 Task: Play online wordle game with 4 letters.
Action: Mouse moved to (677, 580)
Screenshot: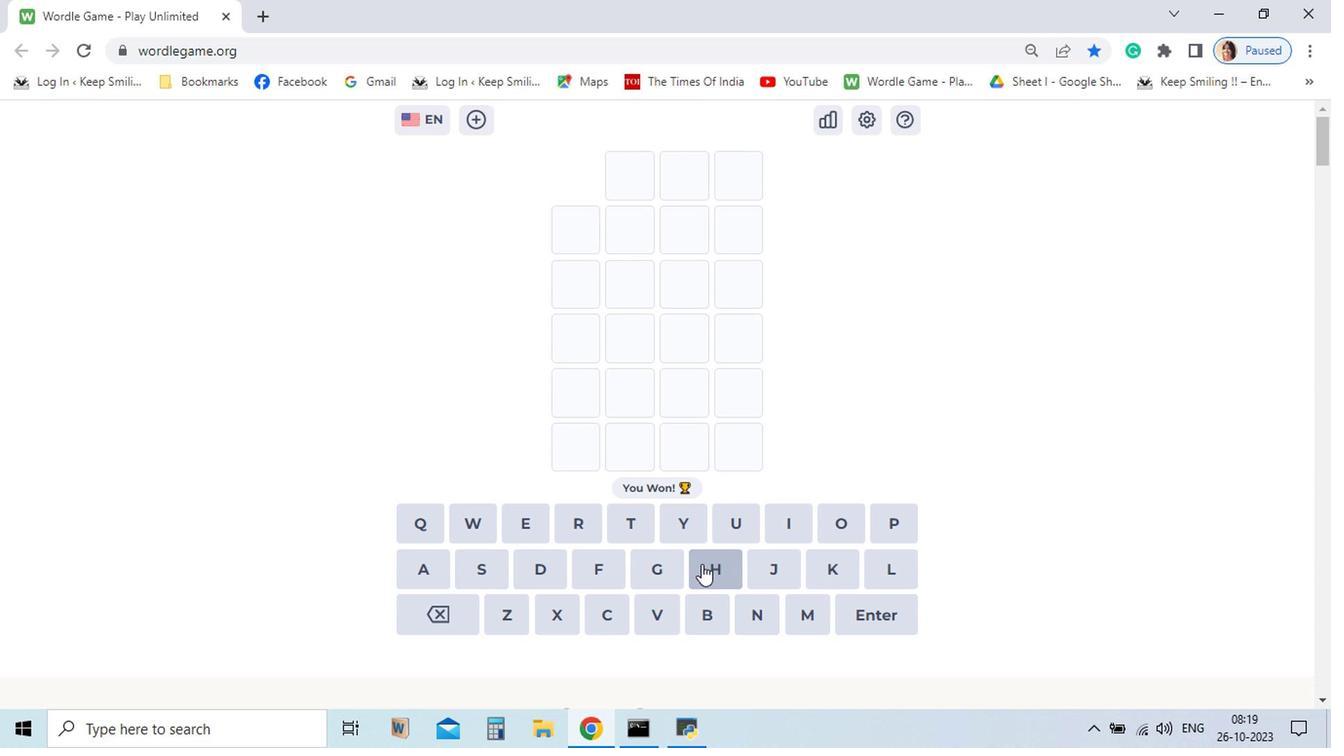 
Action: Mouse pressed left at (677, 580)
Screenshot: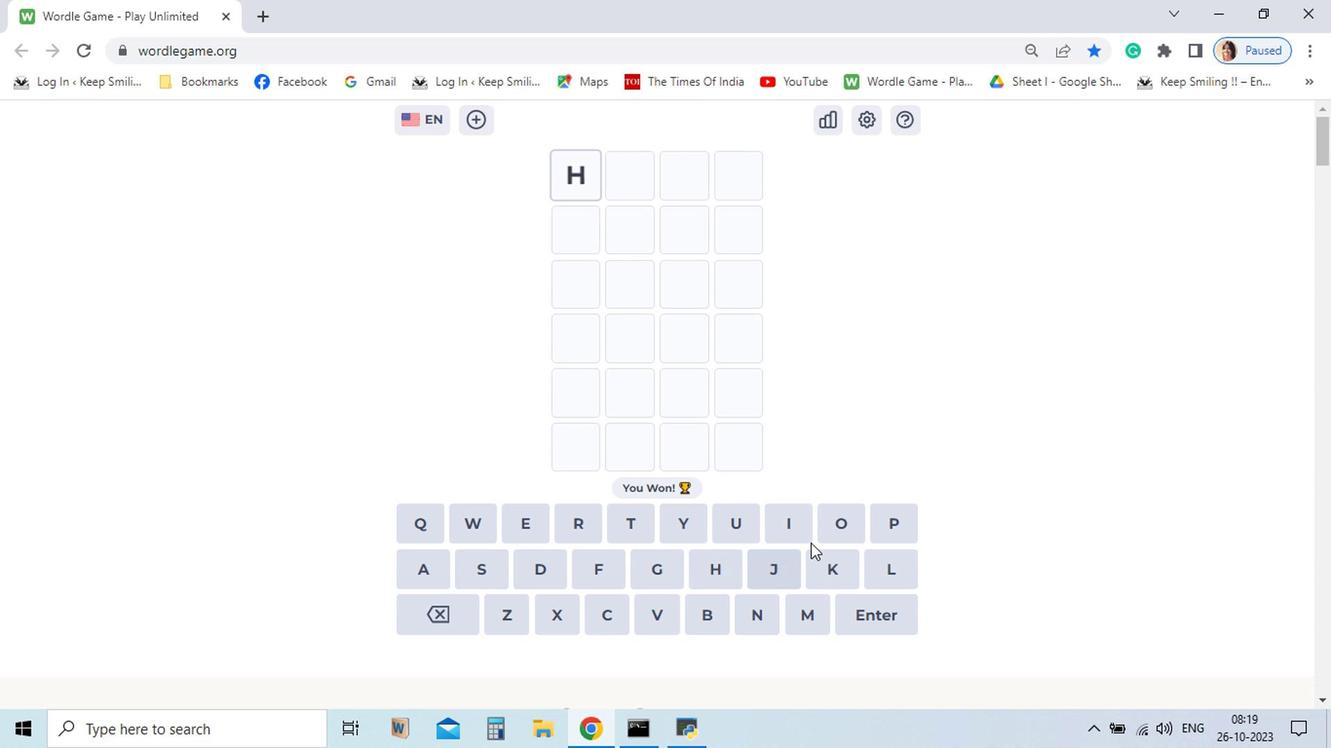 
Action: Mouse moved to (769, 547)
Screenshot: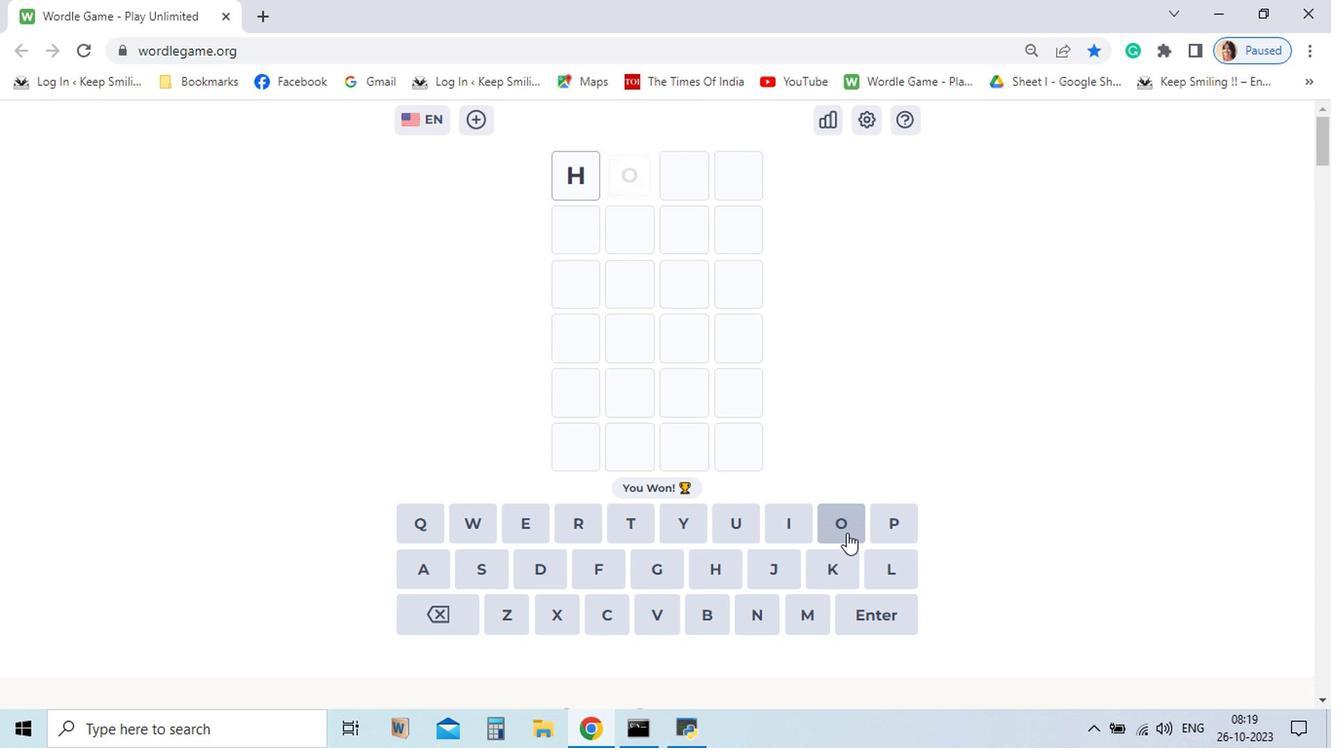 
Action: Mouse pressed left at (769, 547)
Screenshot: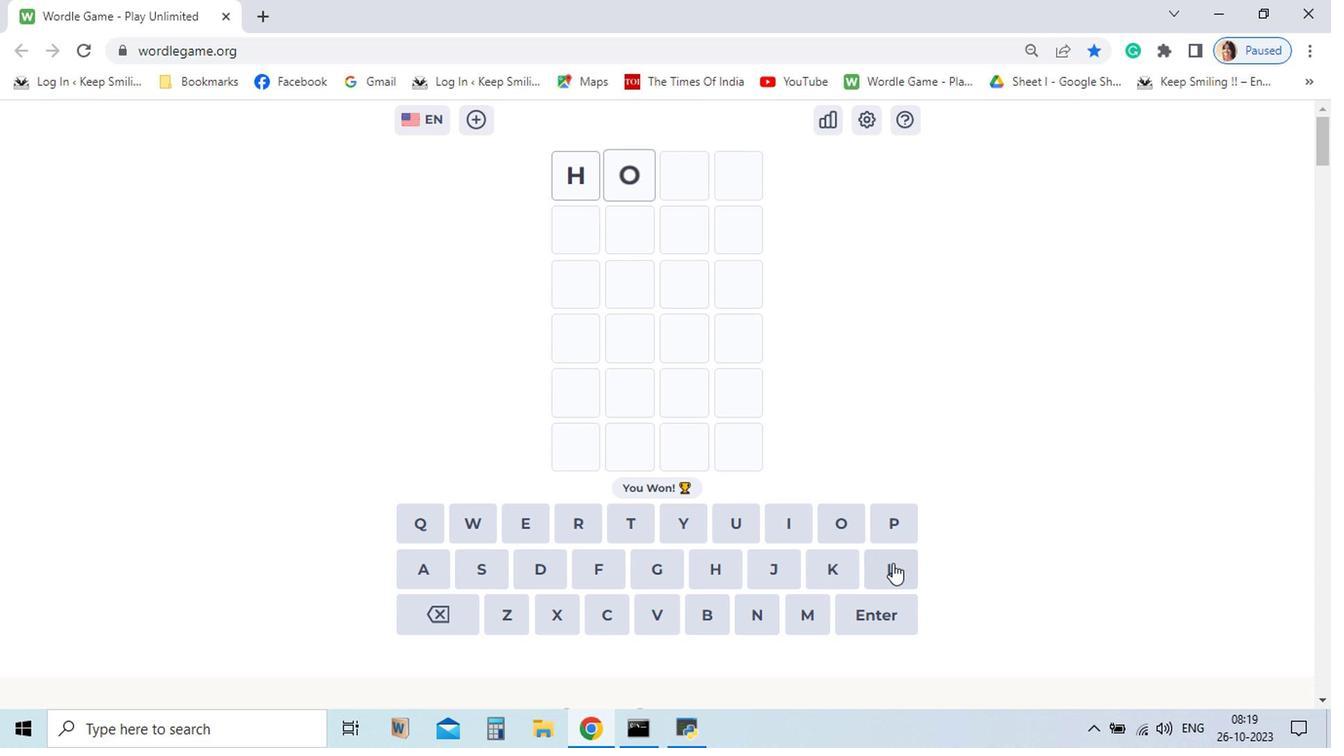 
Action: Mouse moved to (814, 580)
Screenshot: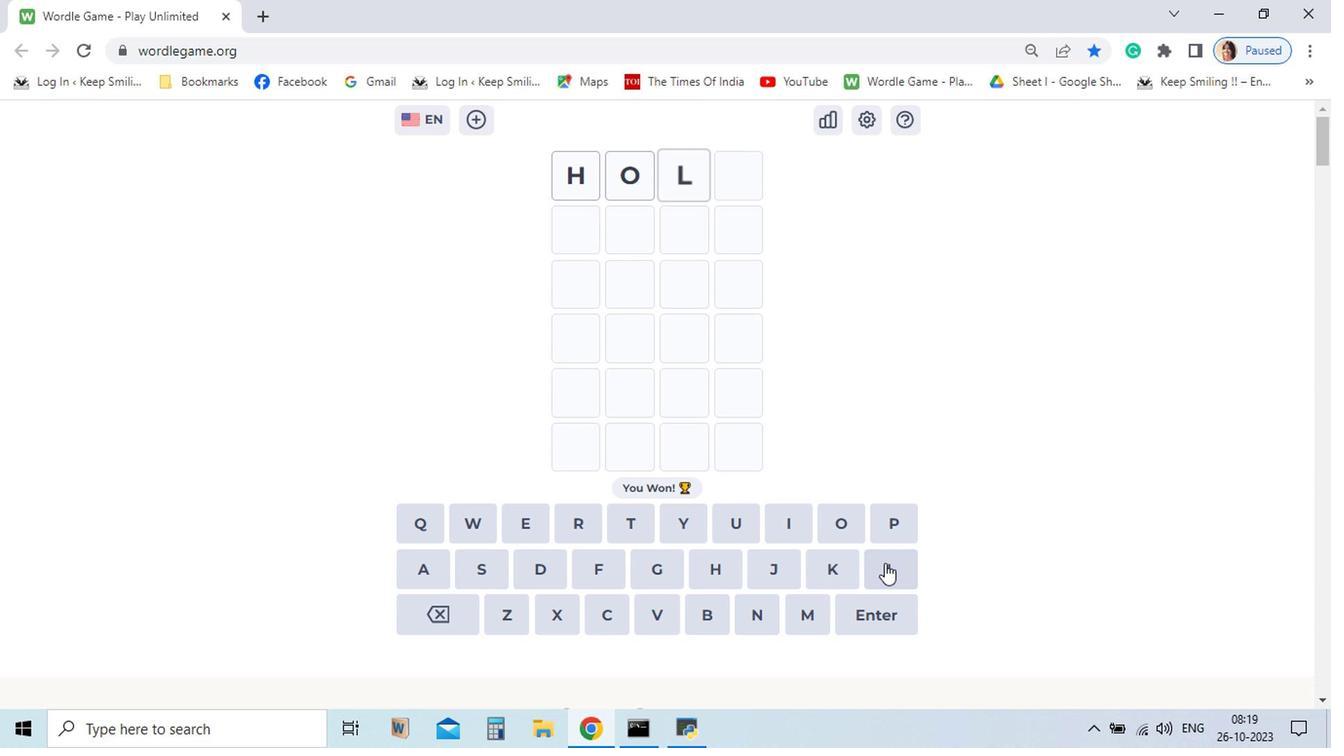 
Action: Mouse pressed left at (814, 580)
Screenshot: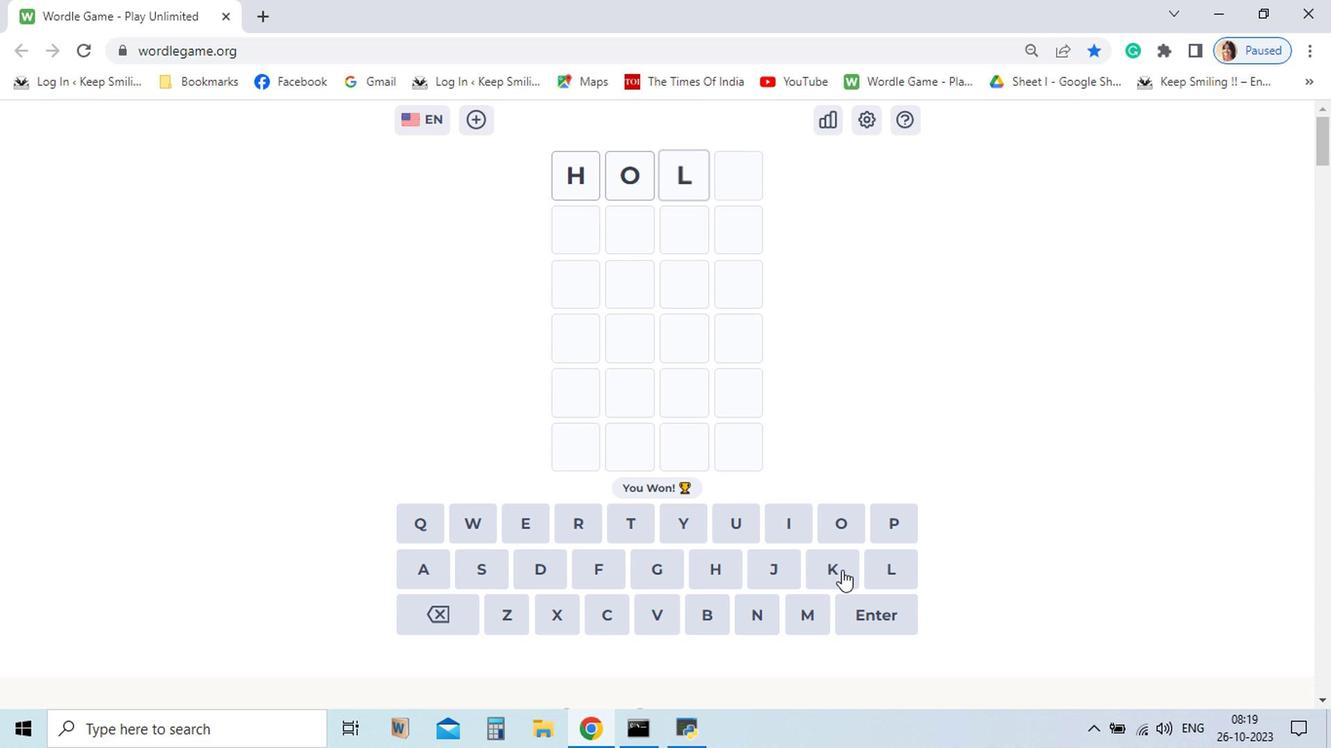 
Action: Mouse moved to (558, 553)
Screenshot: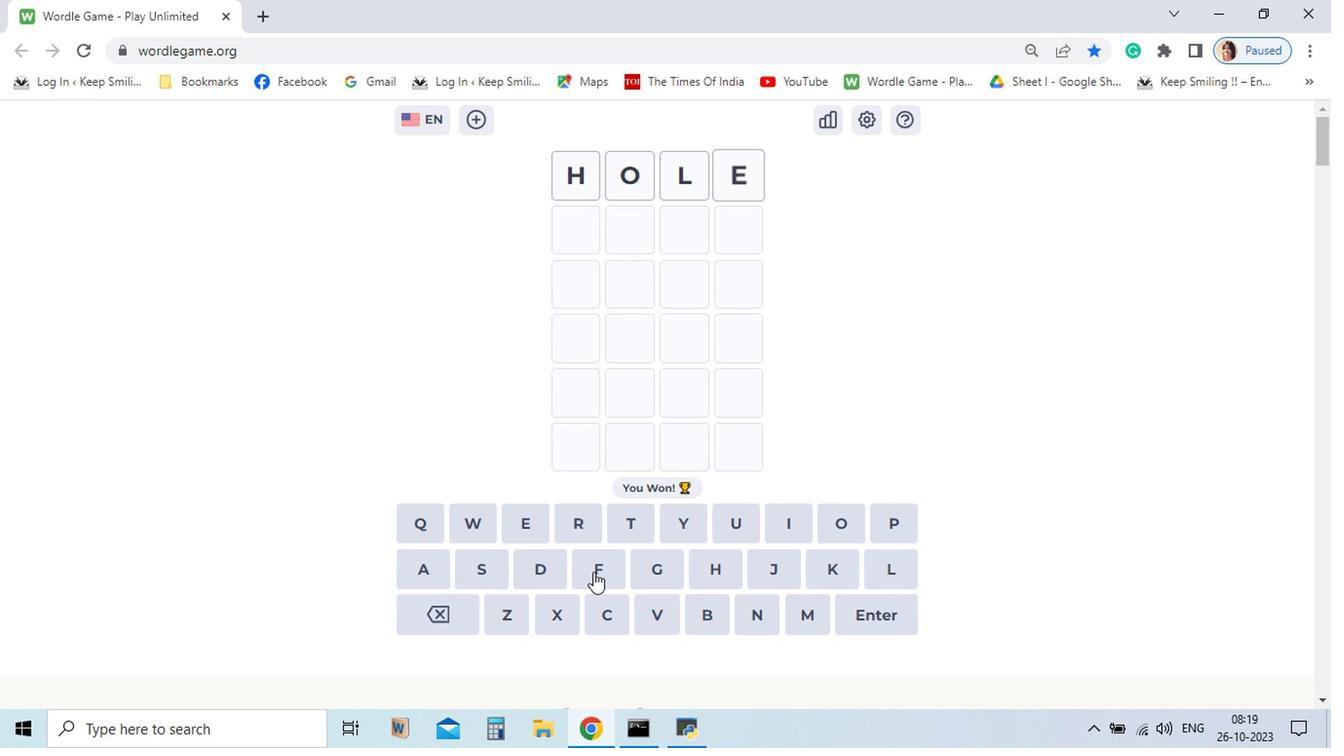 
Action: Mouse pressed left at (558, 553)
Screenshot: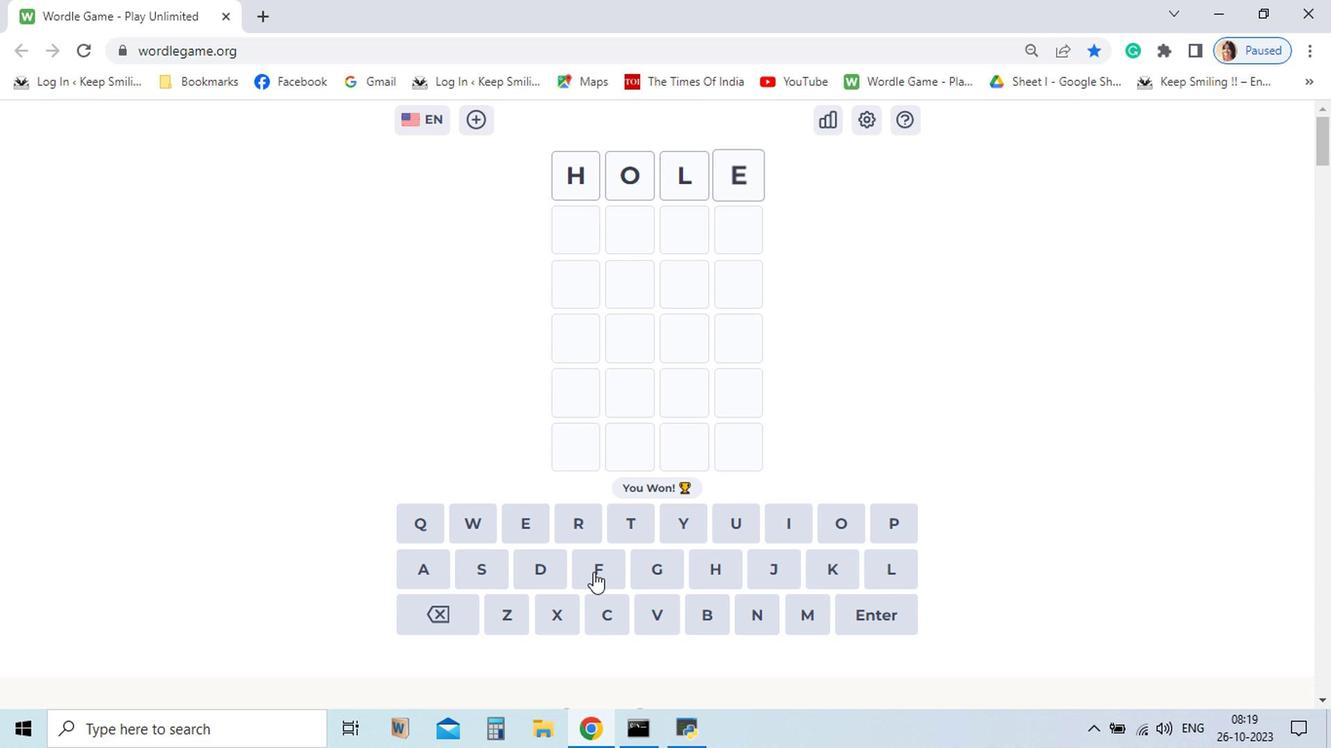 
Action: Mouse moved to (816, 614)
Screenshot: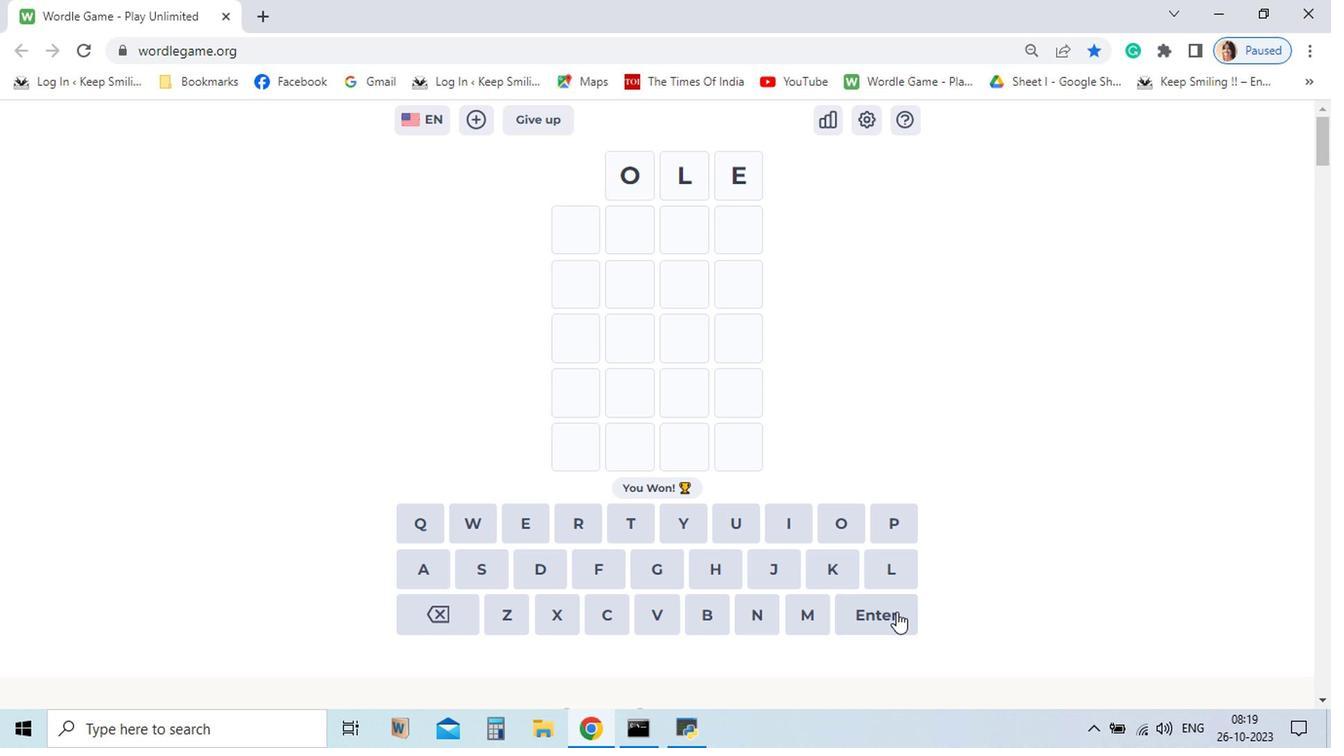 
Action: Mouse pressed left at (816, 614)
Screenshot: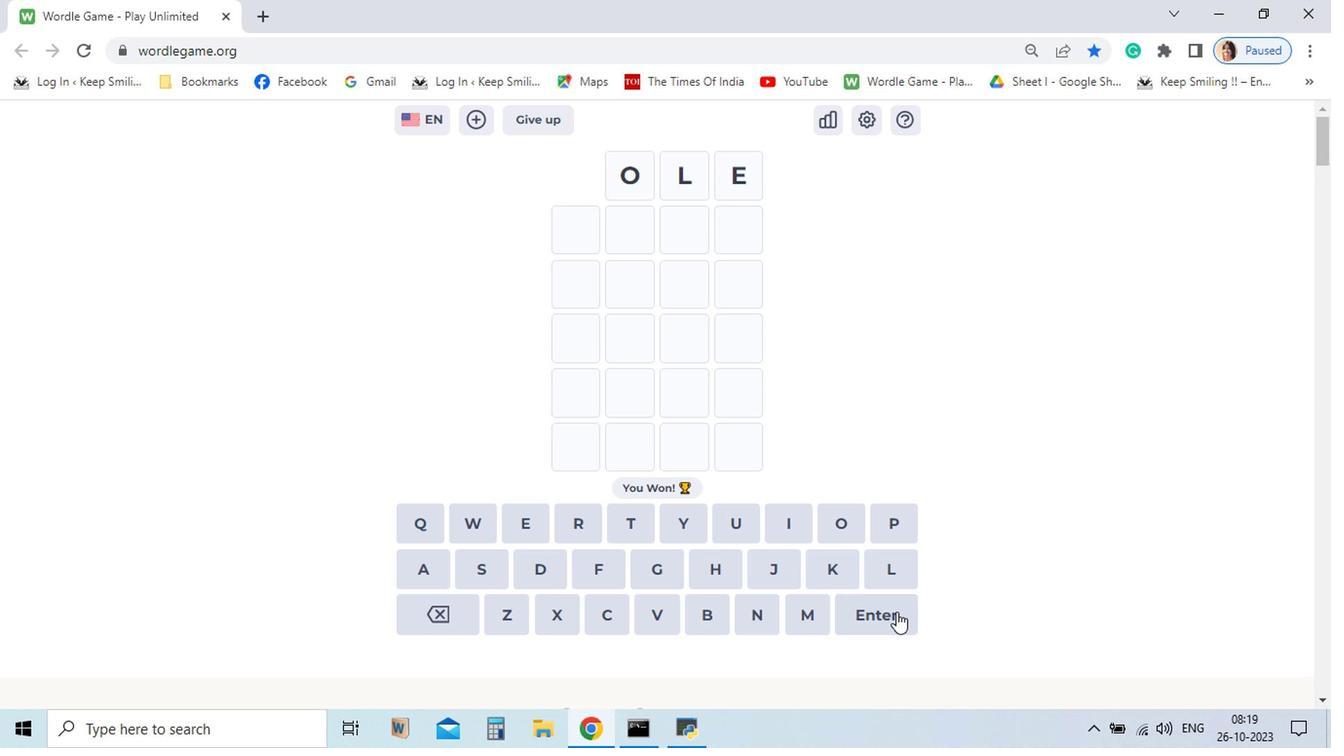 
Action: Mouse moved to (815, 551)
Screenshot: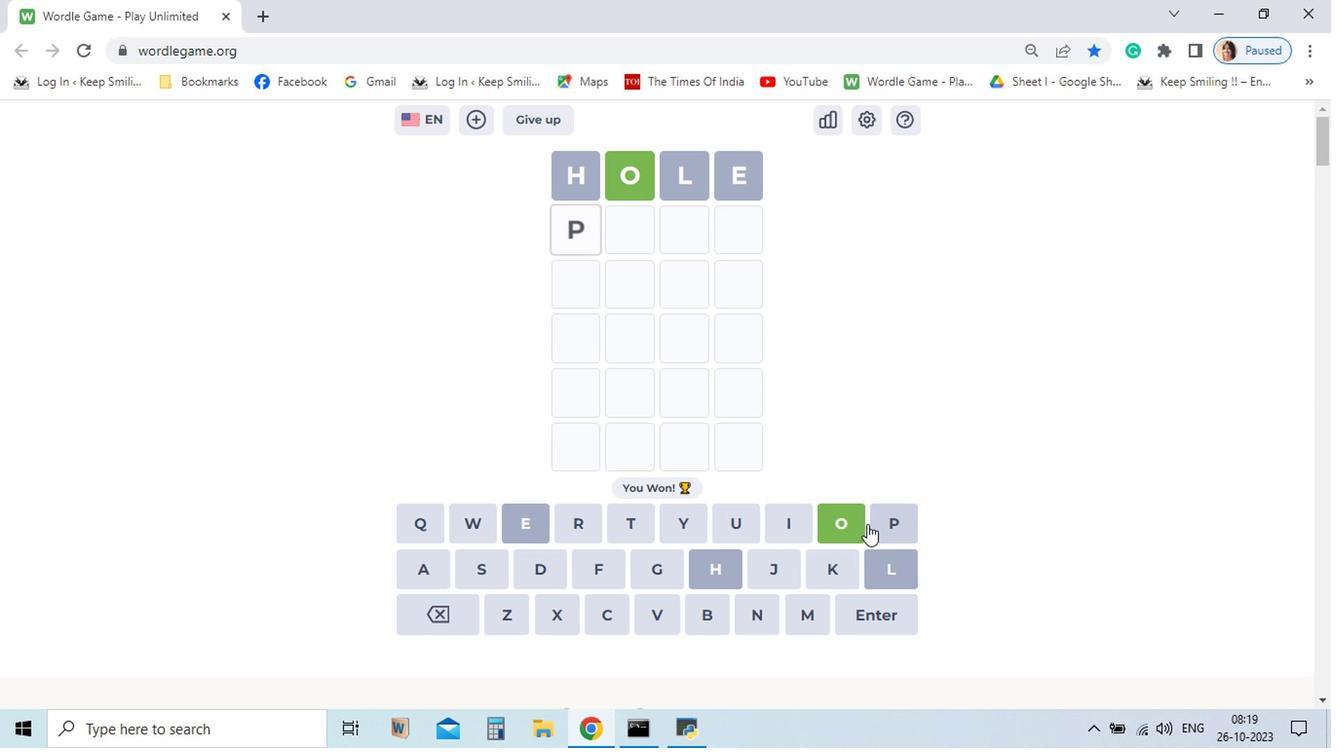 
Action: Mouse pressed left at (815, 551)
Screenshot: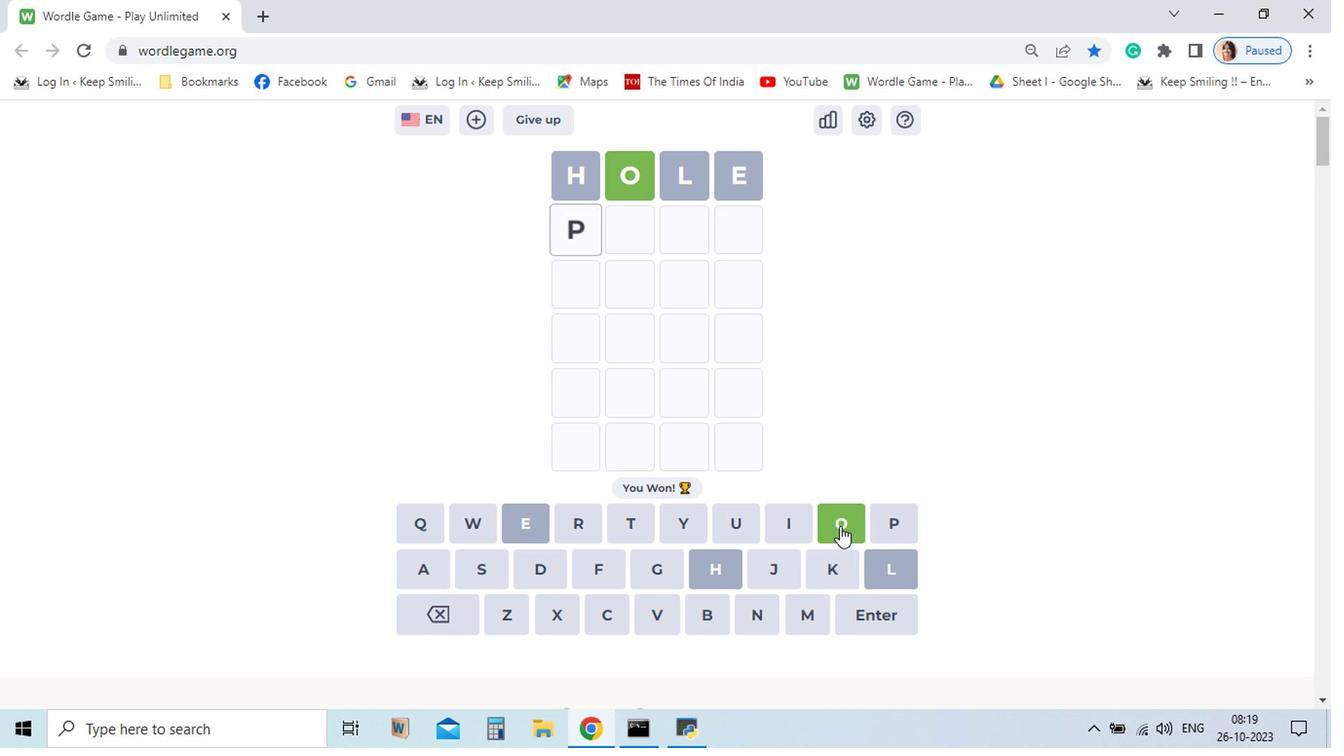 
Action: Mouse moved to (771, 554)
Screenshot: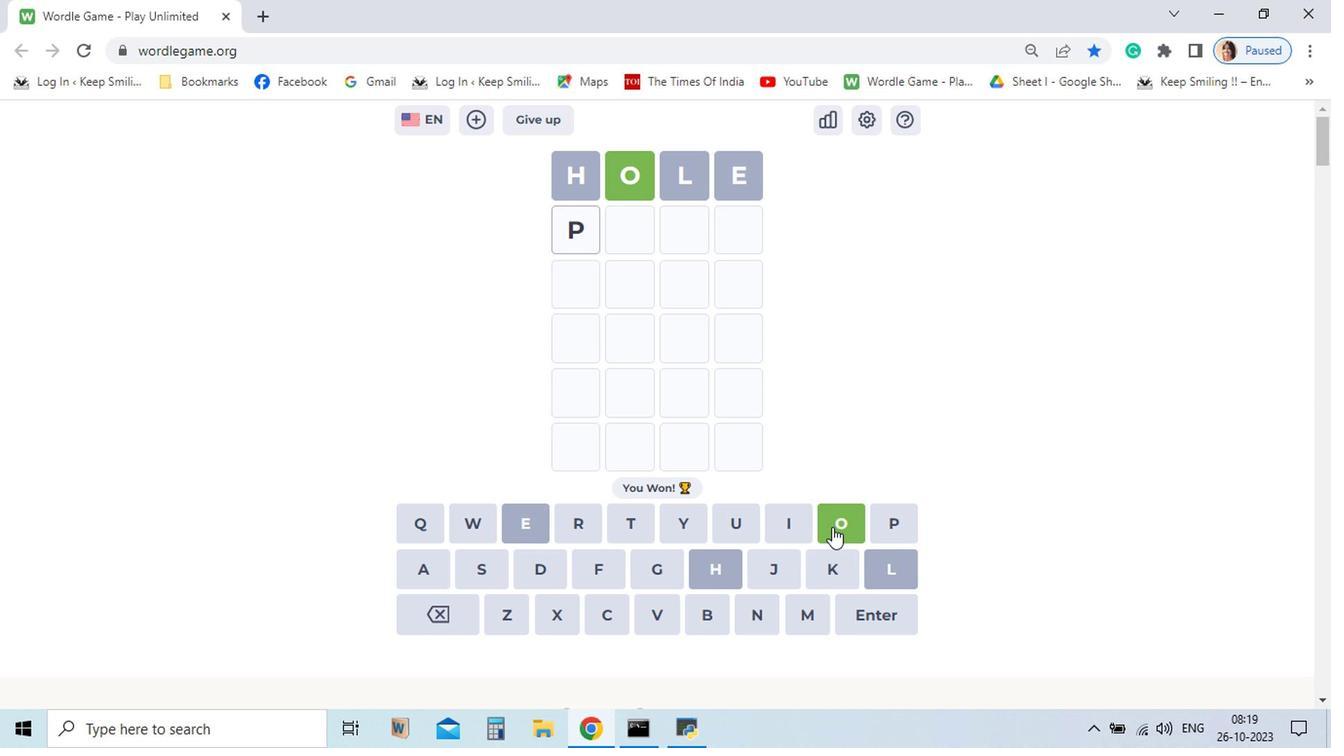 
Action: Mouse pressed left at (771, 554)
Screenshot: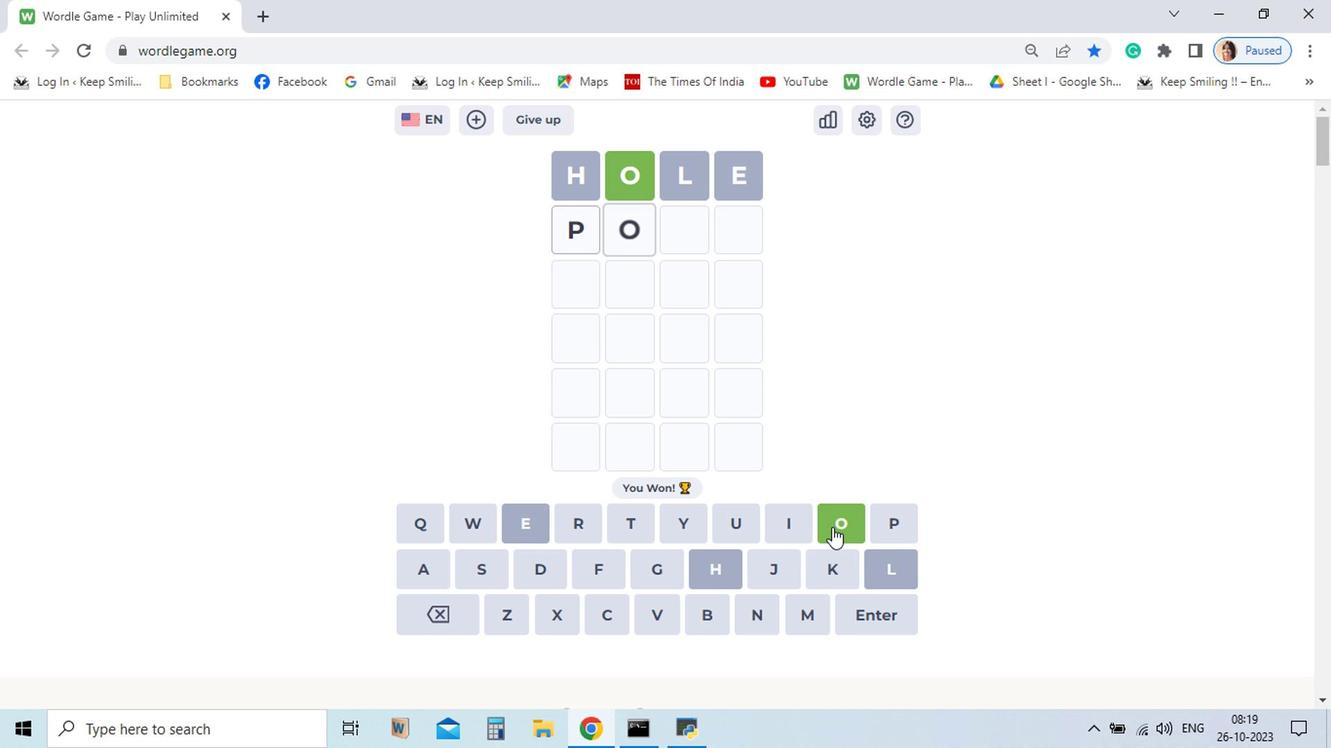 
Action: Mouse moved to (700, 550)
Screenshot: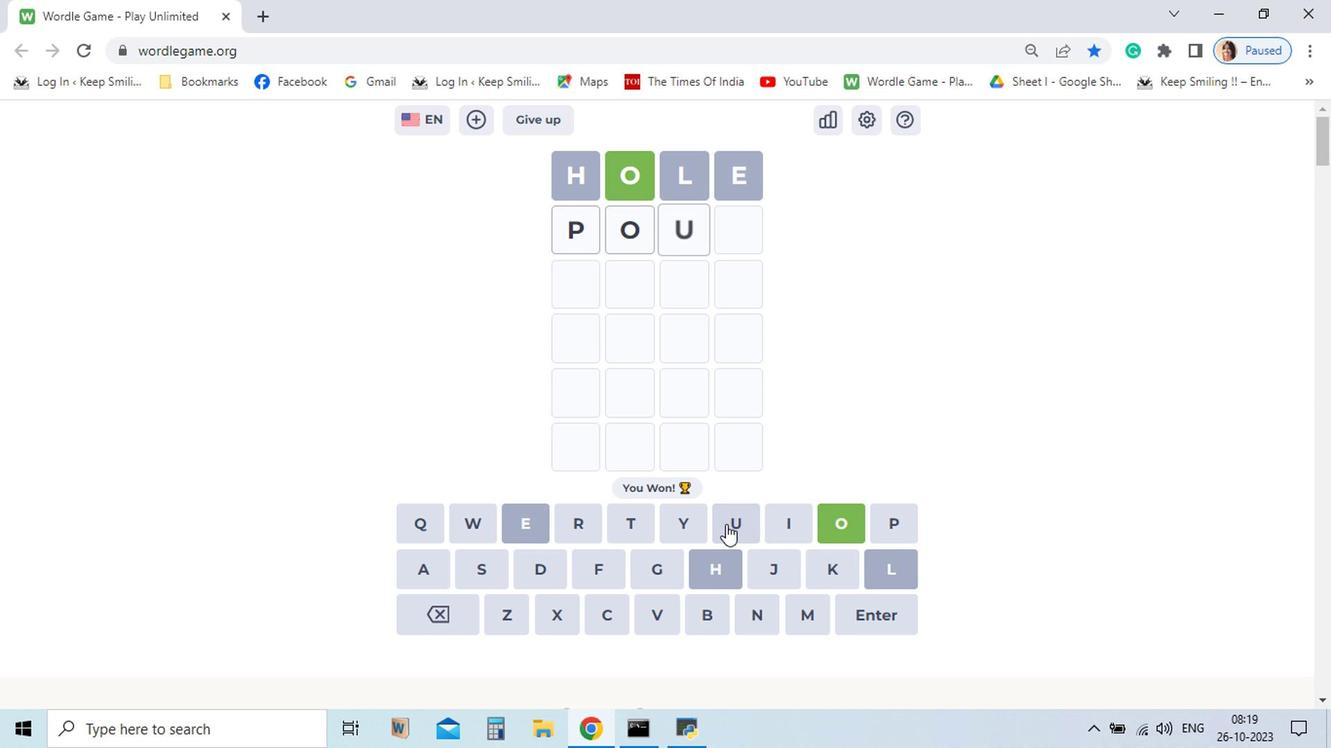 
Action: Mouse pressed left at (700, 550)
Screenshot: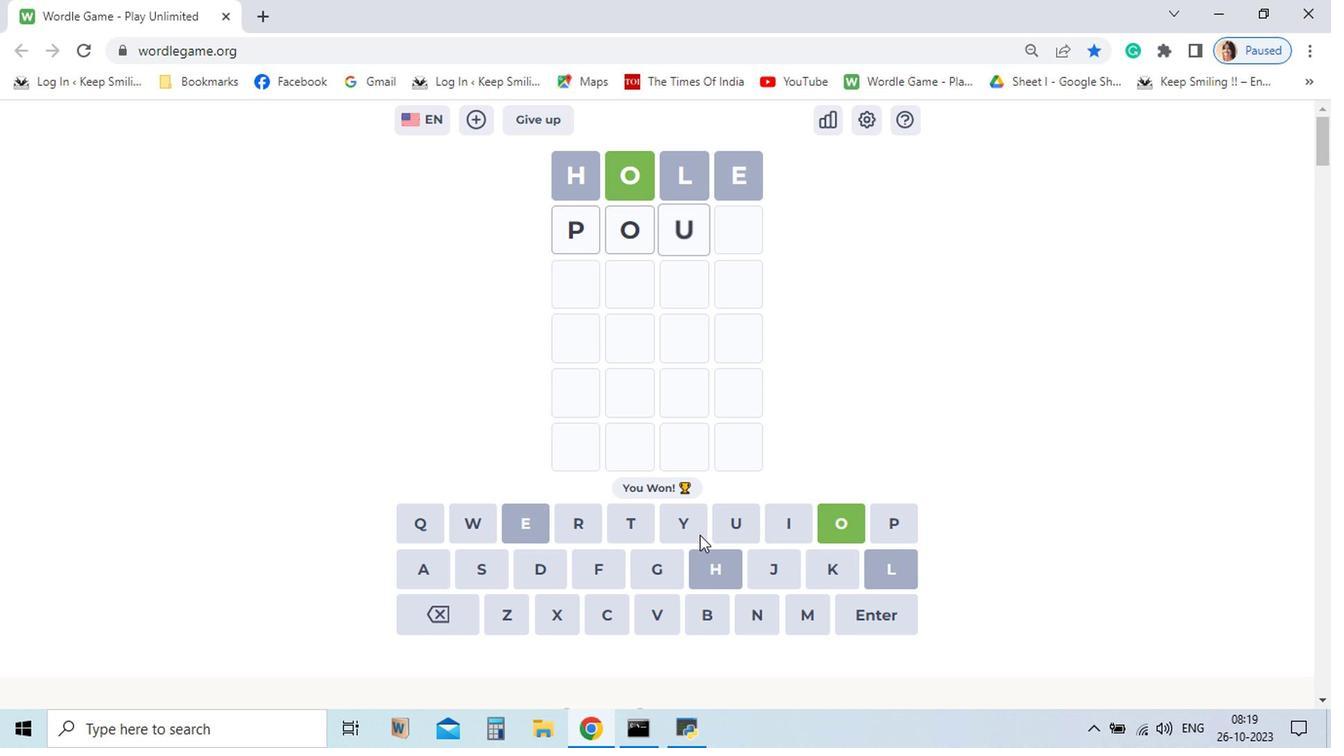 
Action: Mouse moved to (594, 552)
Screenshot: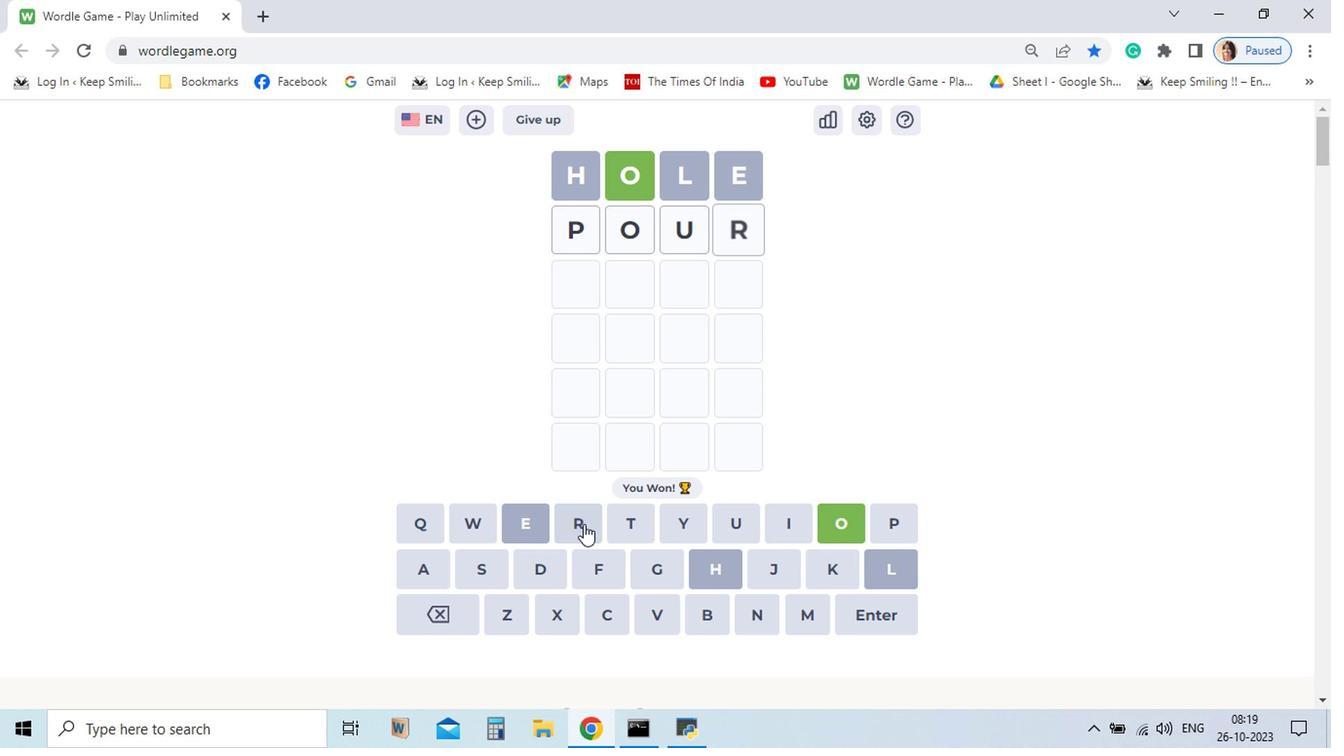 
Action: Mouse pressed left at (594, 552)
Screenshot: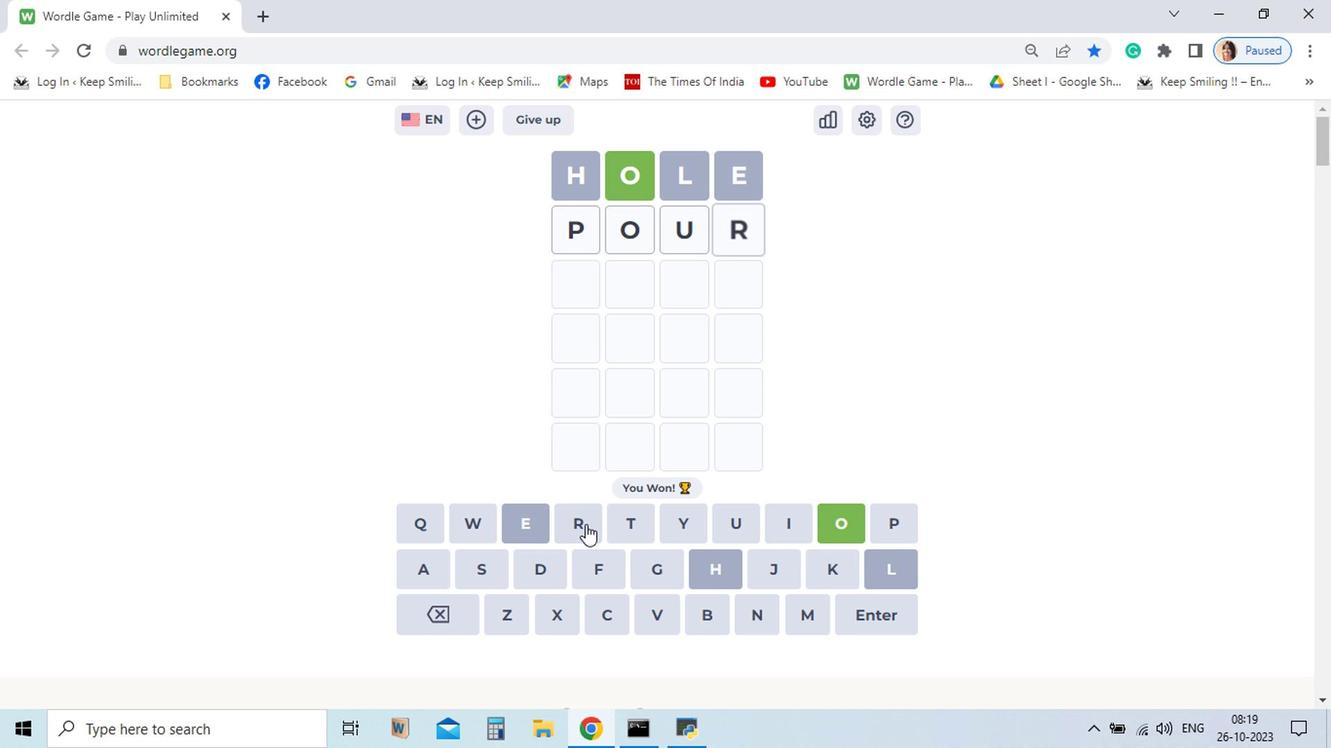 
Action: Mouse moved to (796, 612)
Screenshot: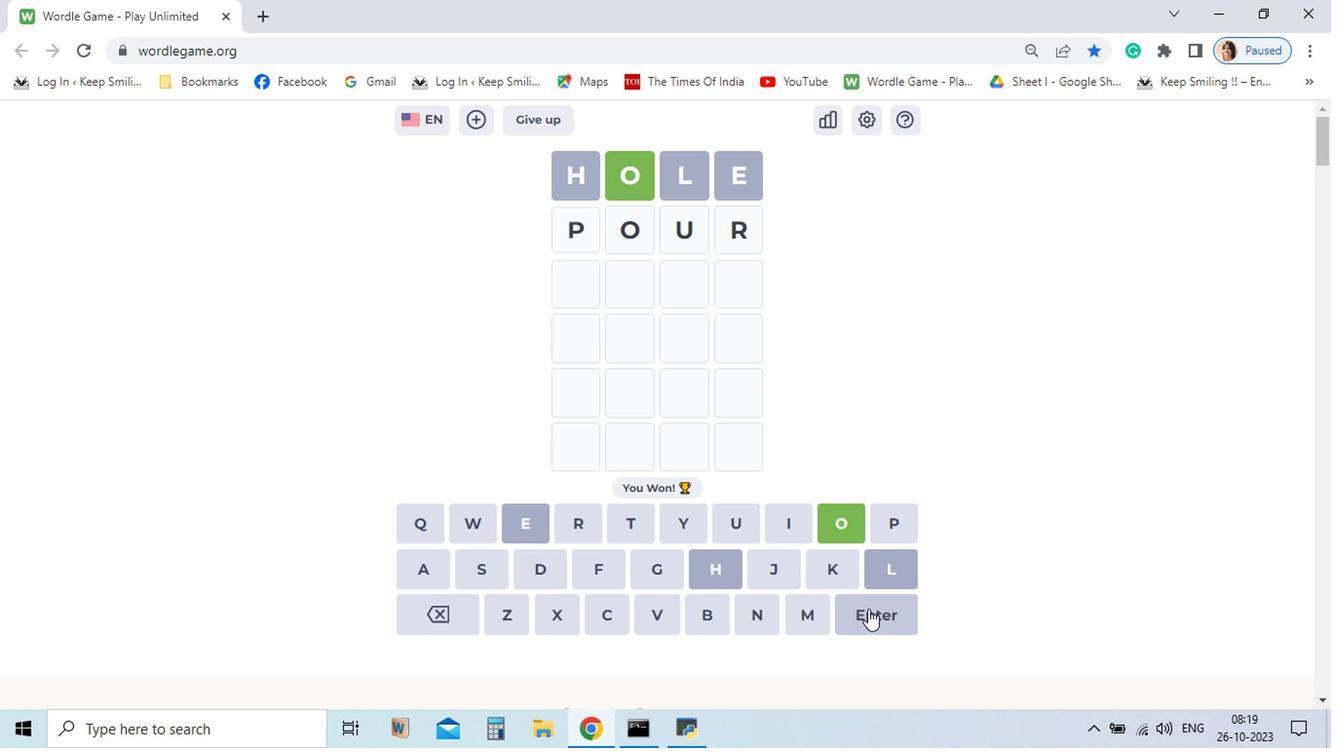 
Action: Mouse pressed left at (796, 612)
Screenshot: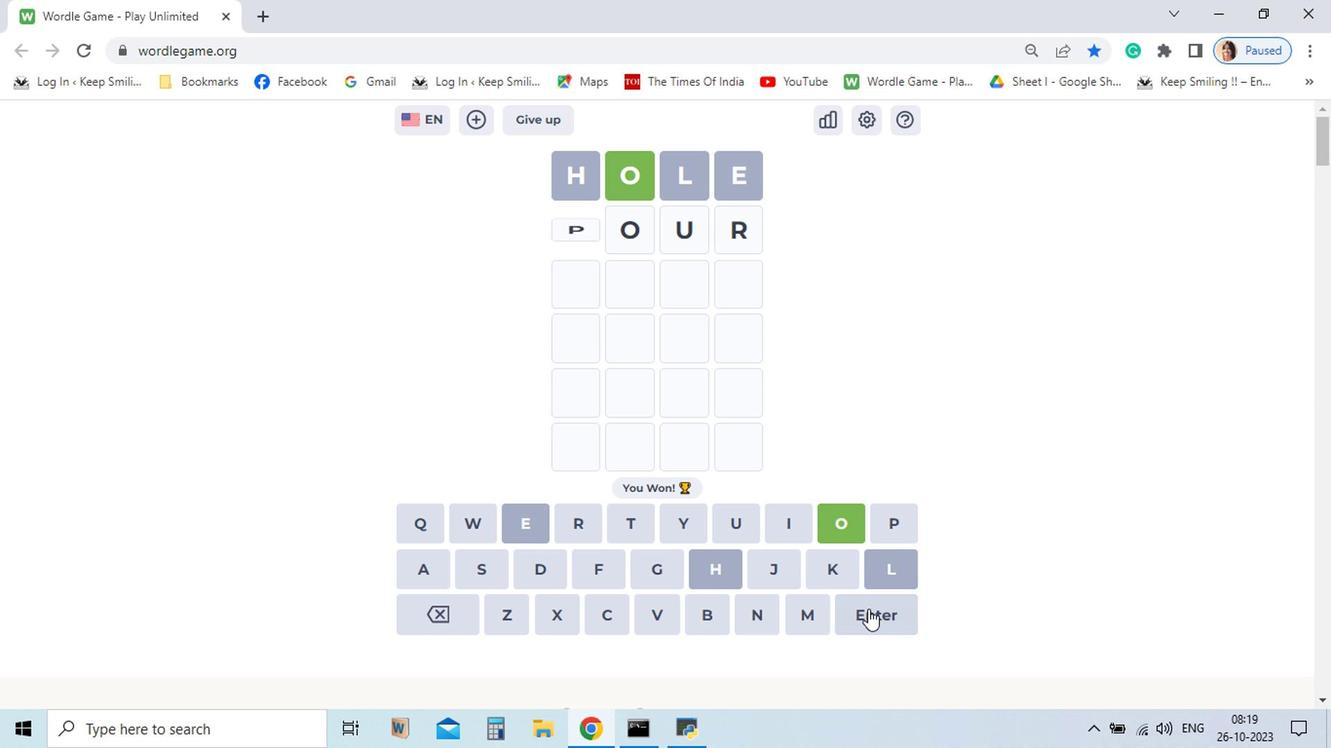 
Action: Mouse moved to (617, 615)
Screenshot: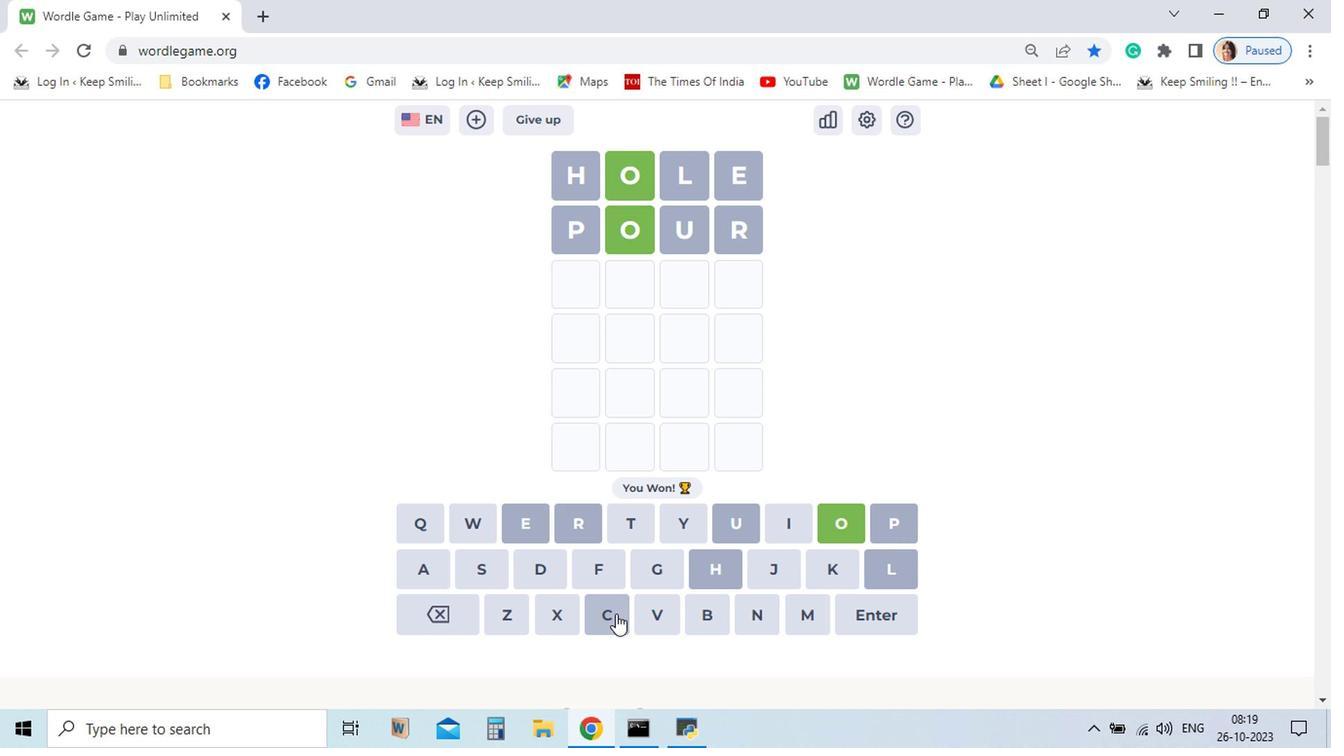 
Action: Mouse pressed left at (617, 615)
Screenshot: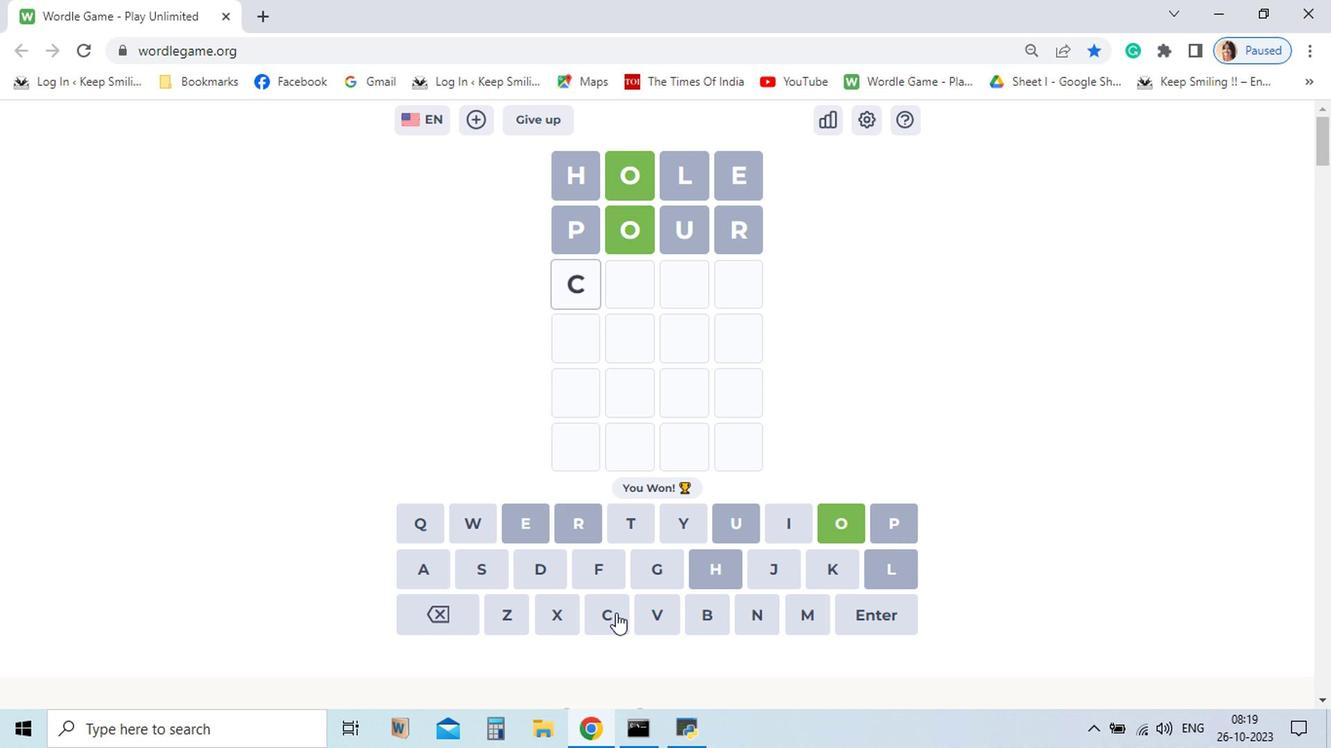 
Action: Mouse moved to (775, 549)
Screenshot: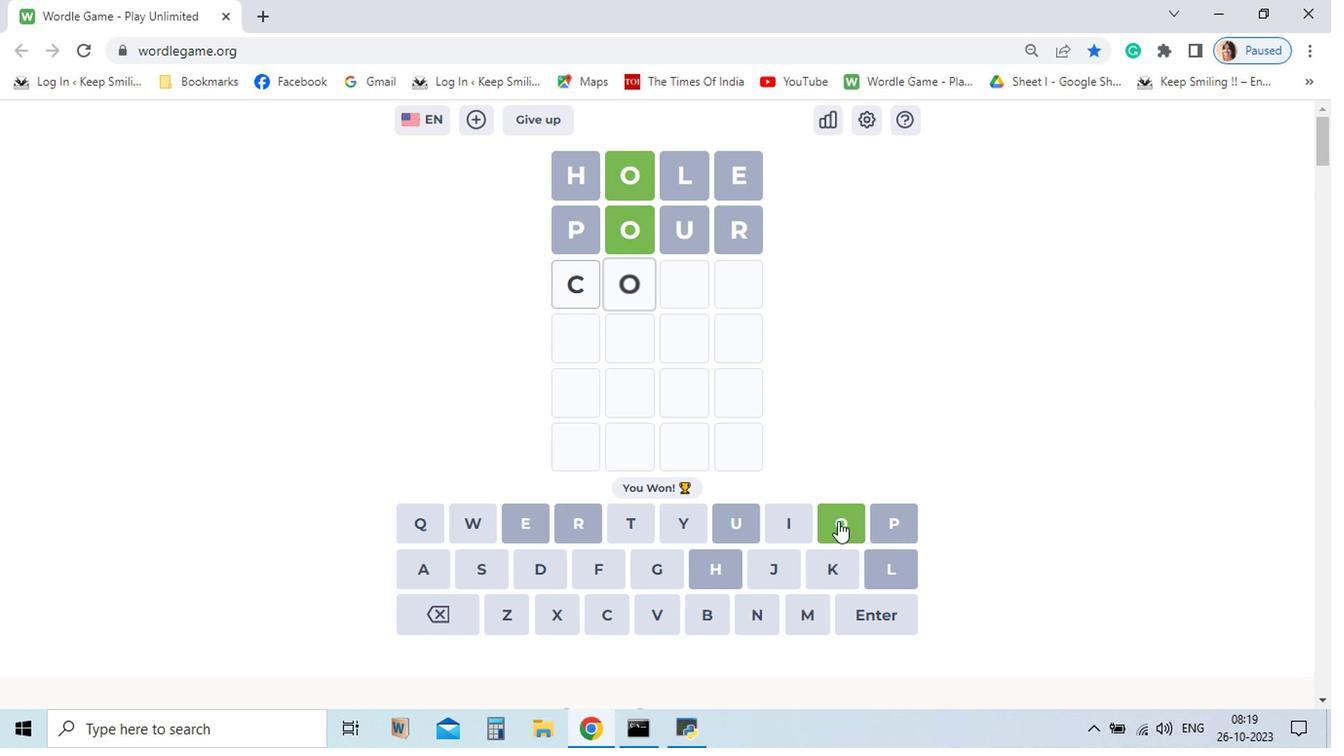 
Action: Mouse pressed left at (775, 549)
Screenshot: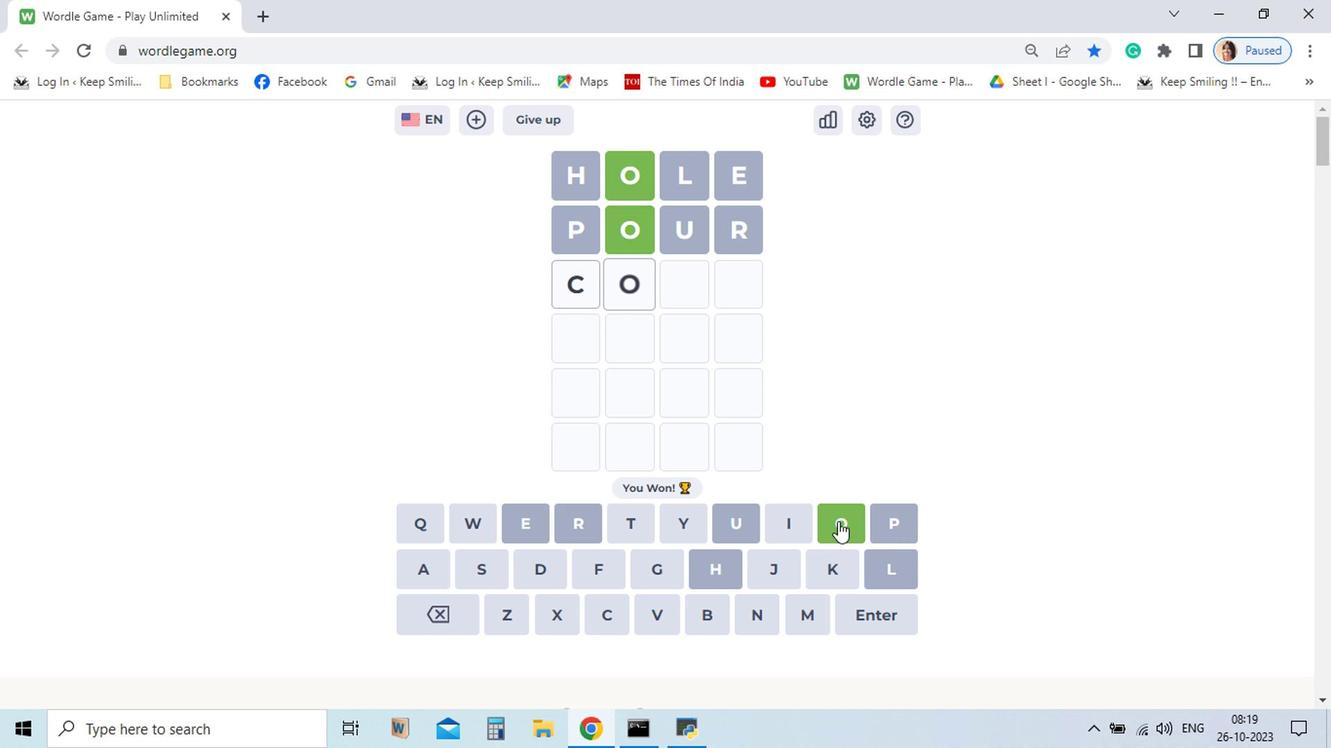 
Action: Mouse moved to (520, 552)
Screenshot: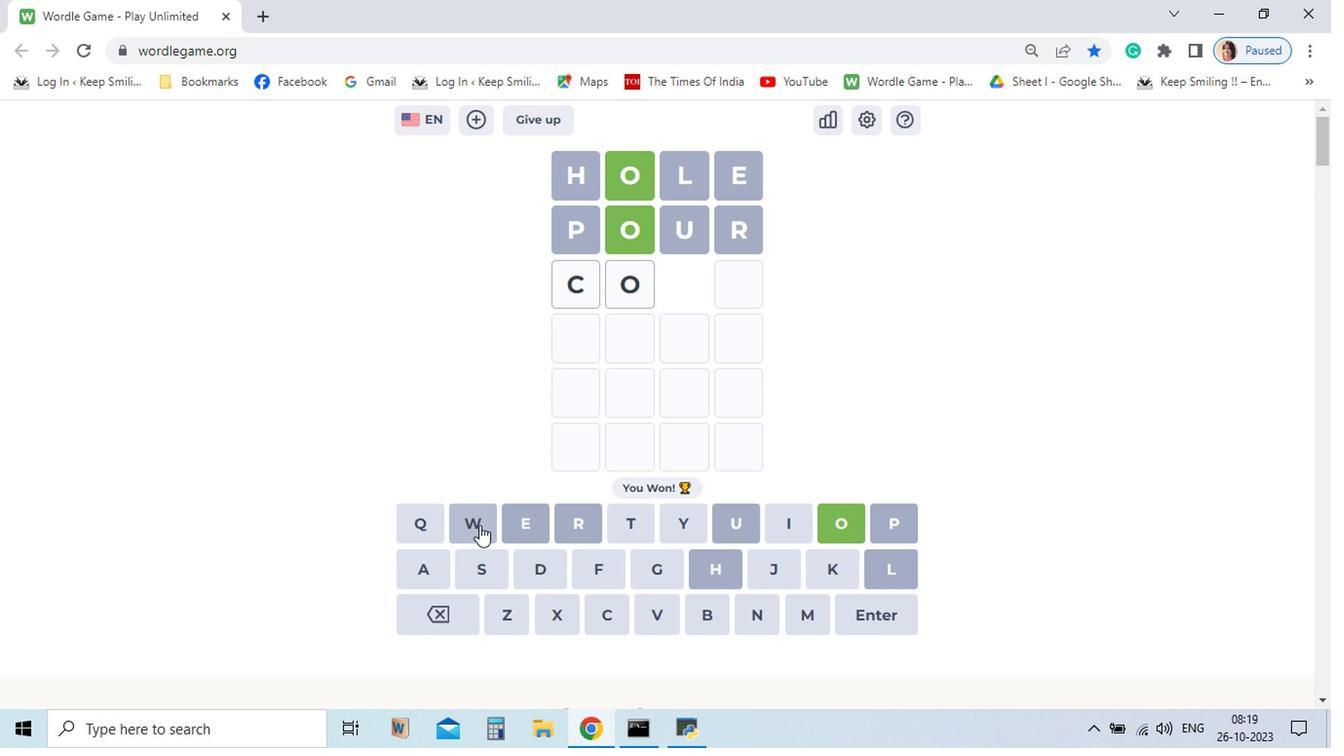 
Action: Mouse pressed left at (520, 552)
Screenshot: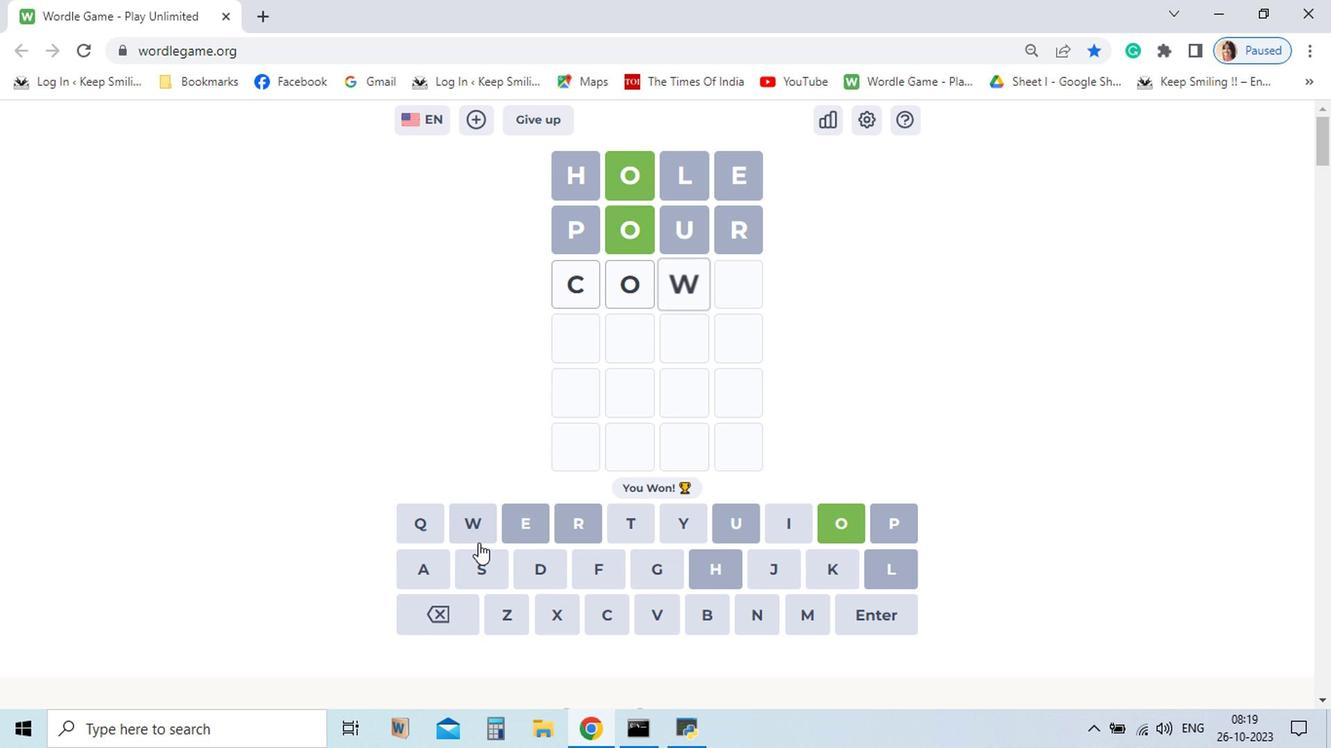 
Action: Mouse moved to (524, 576)
Screenshot: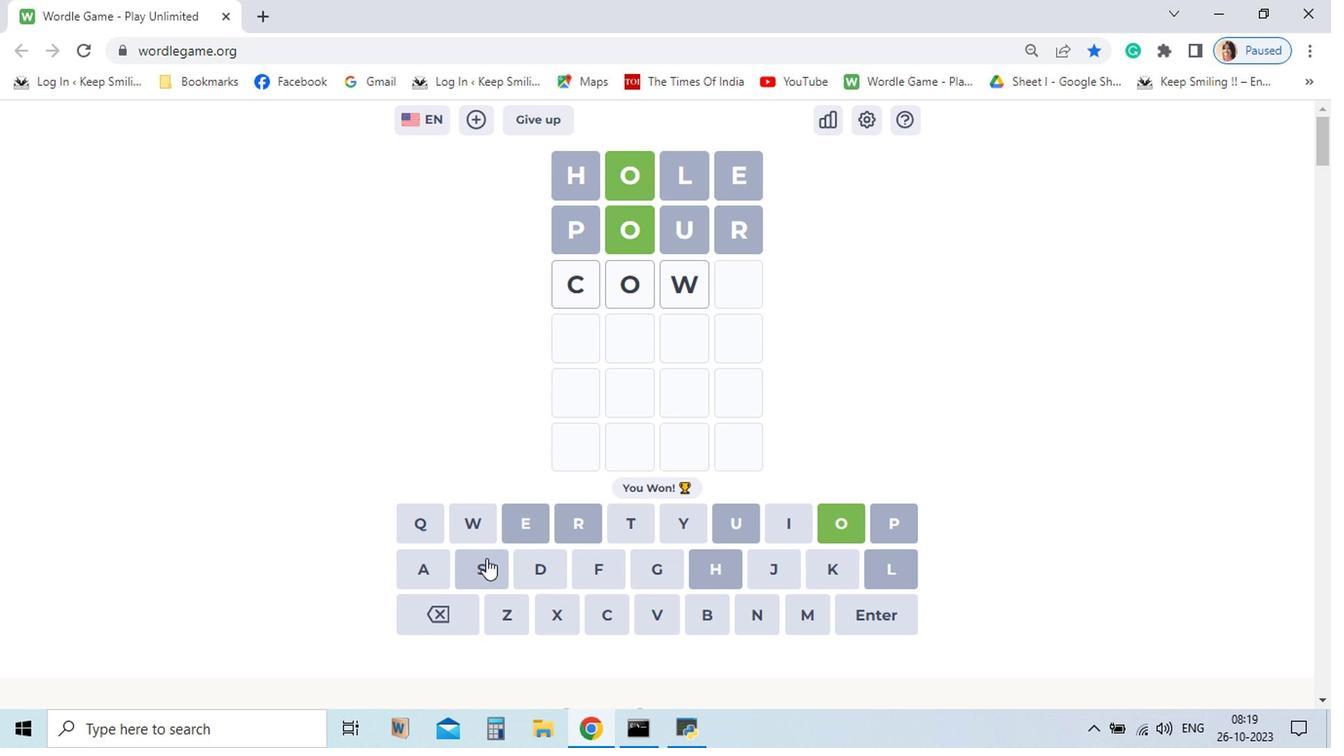 
Action: Mouse pressed left at (524, 576)
Screenshot: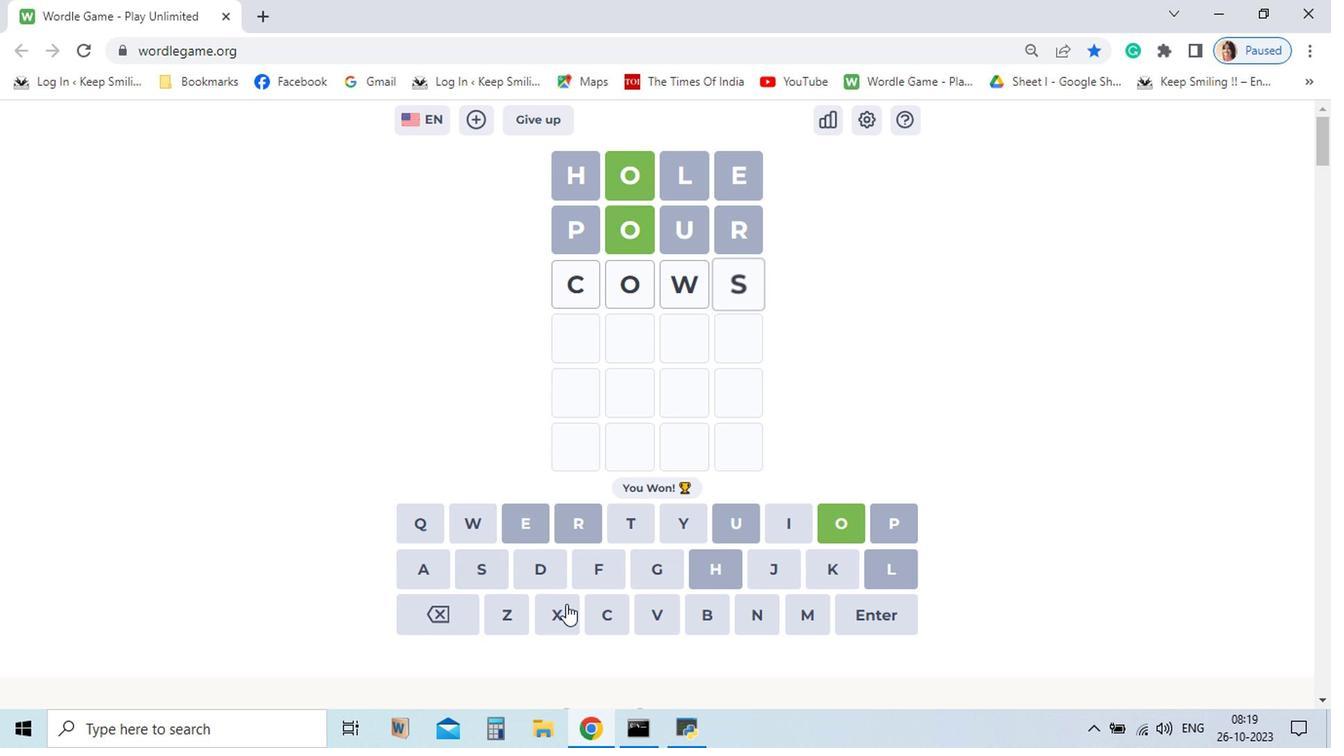 
Action: Mouse moved to (805, 612)
Screenshot: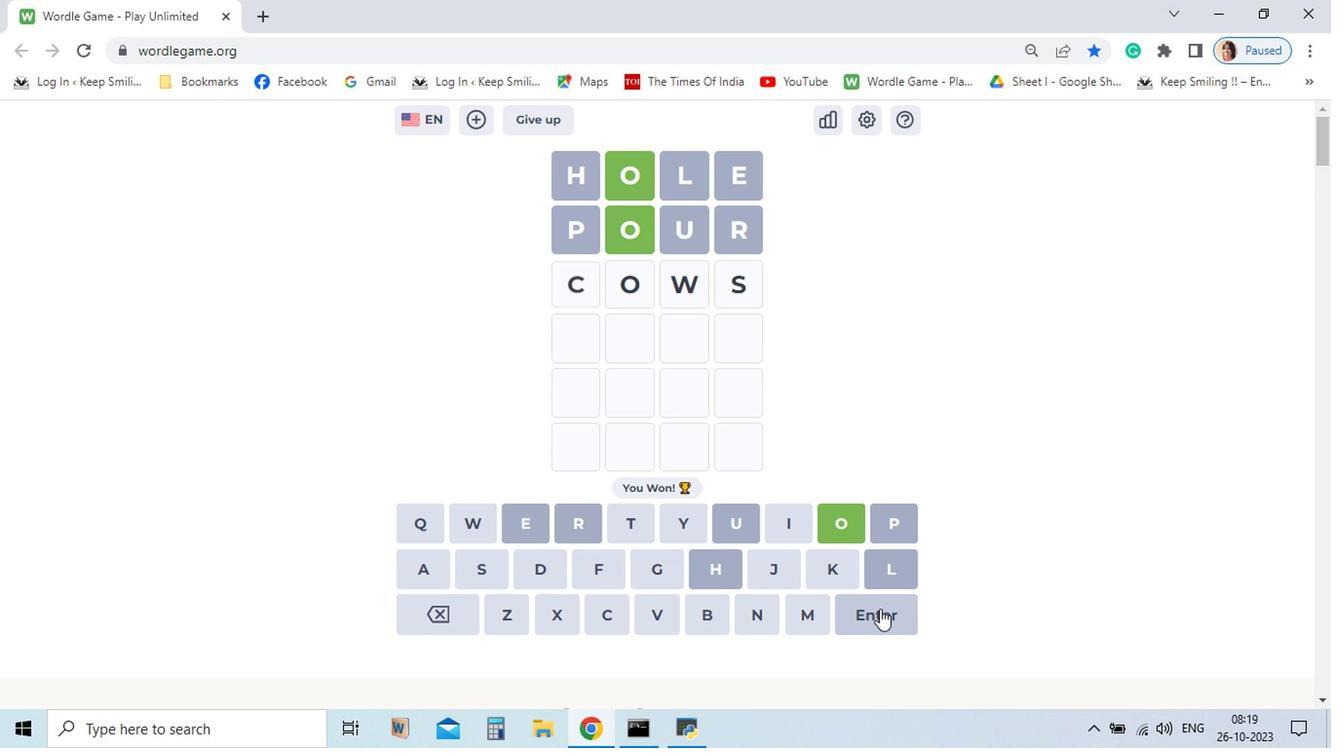 
Action: Mouse pressed left at (805, 612)
Screenshot: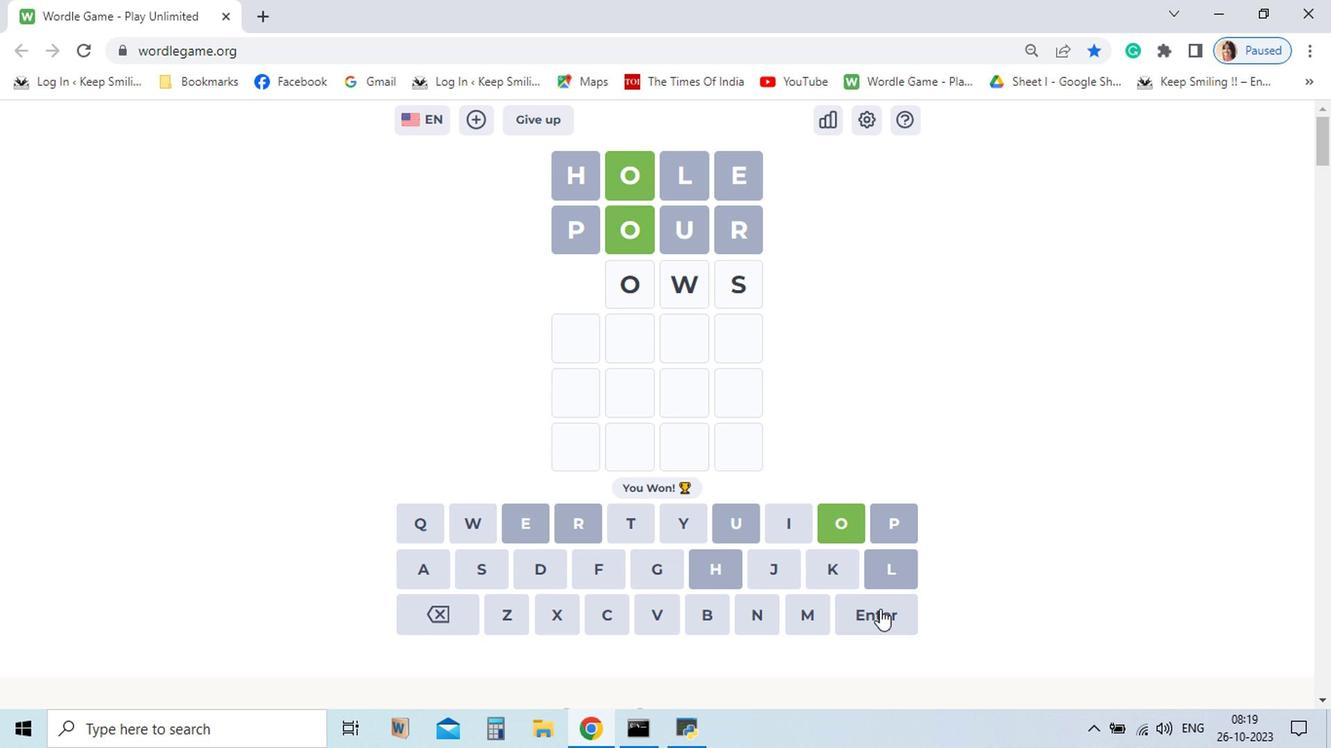
Action: Mouse moved to (520, 557)
Screenshot: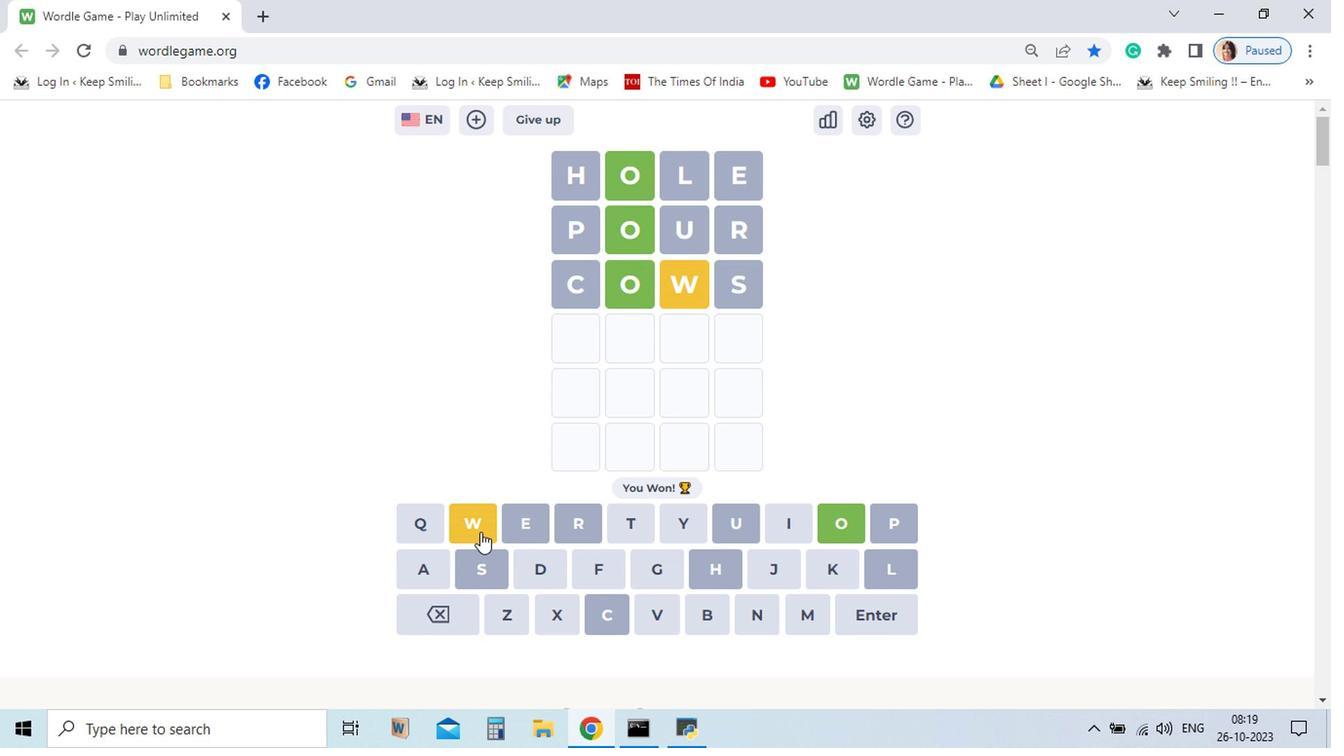 
Action: Mouse pressed left at (520, 557)
Screenshot: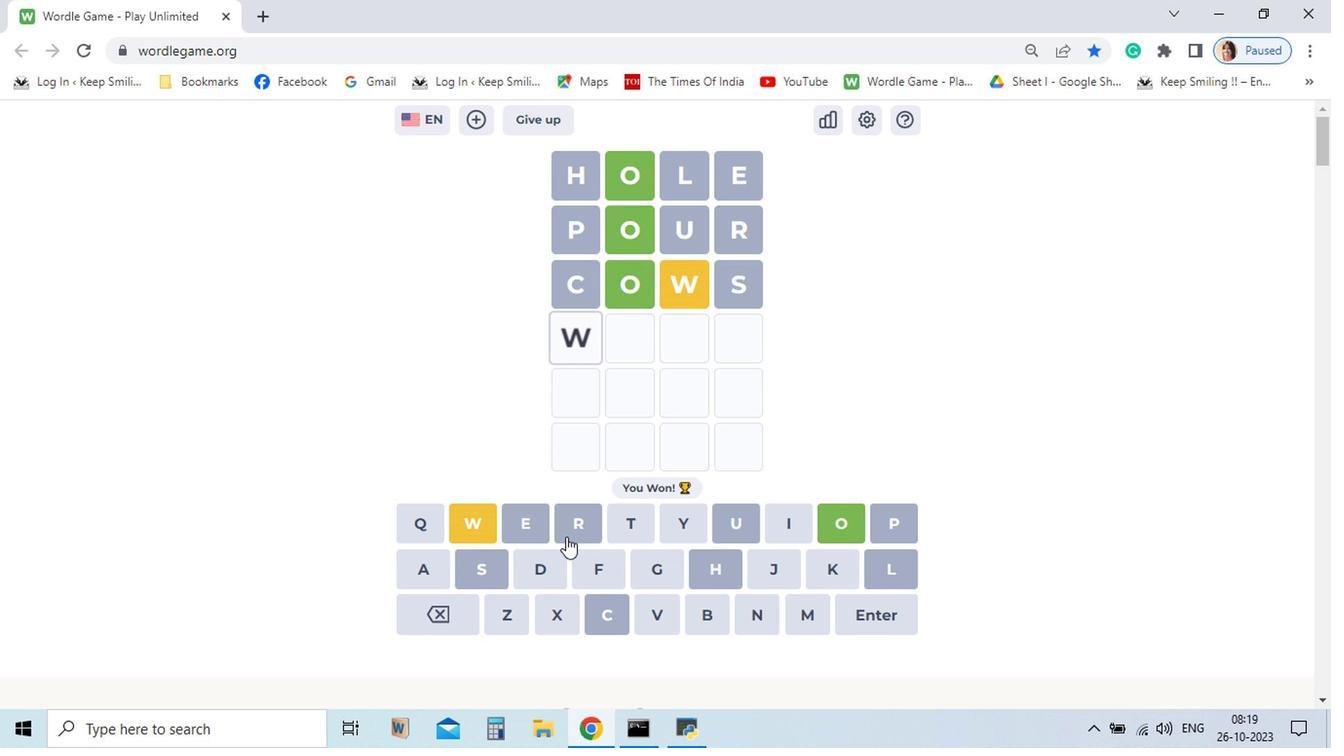 
Action: Mouse moved to (781, 546)
Screenshot: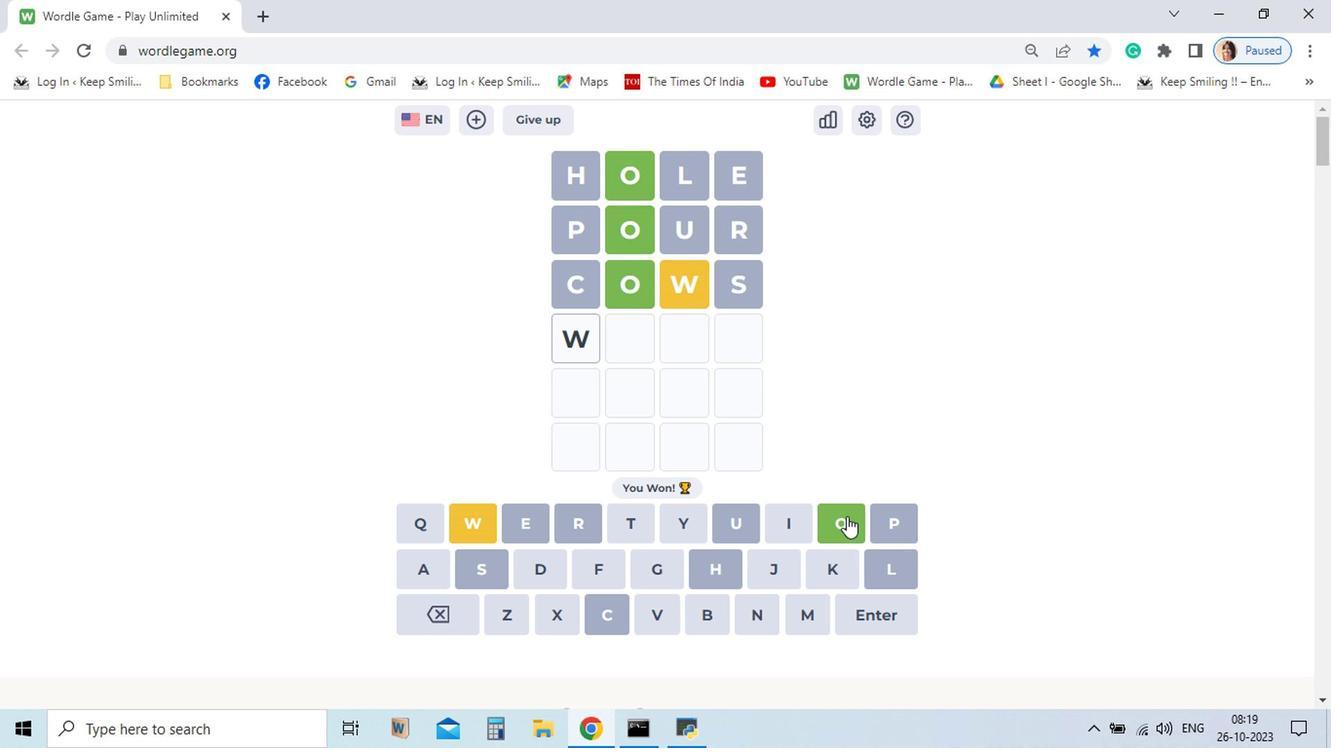
Action: Mouse pressed left at (781, 546)
Screenshot: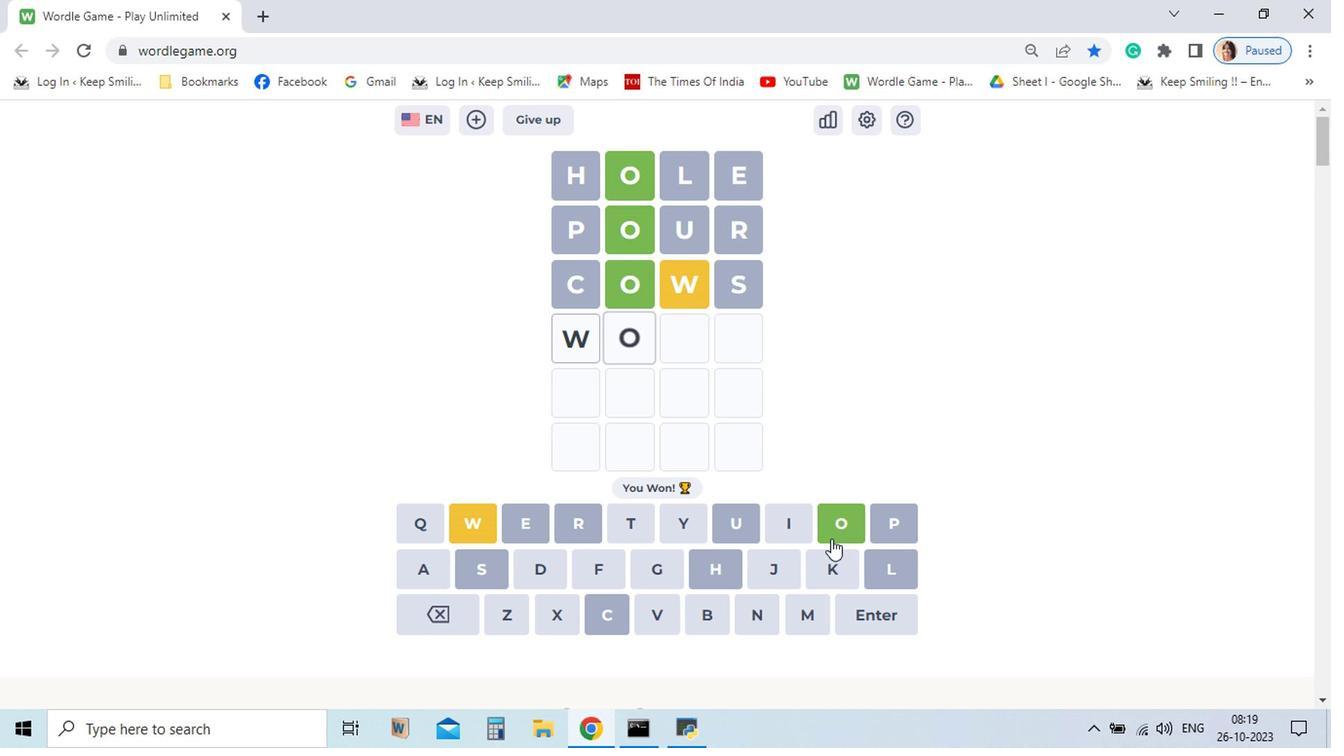 
Action: Mouse moved to (751, 620)
Screenshot: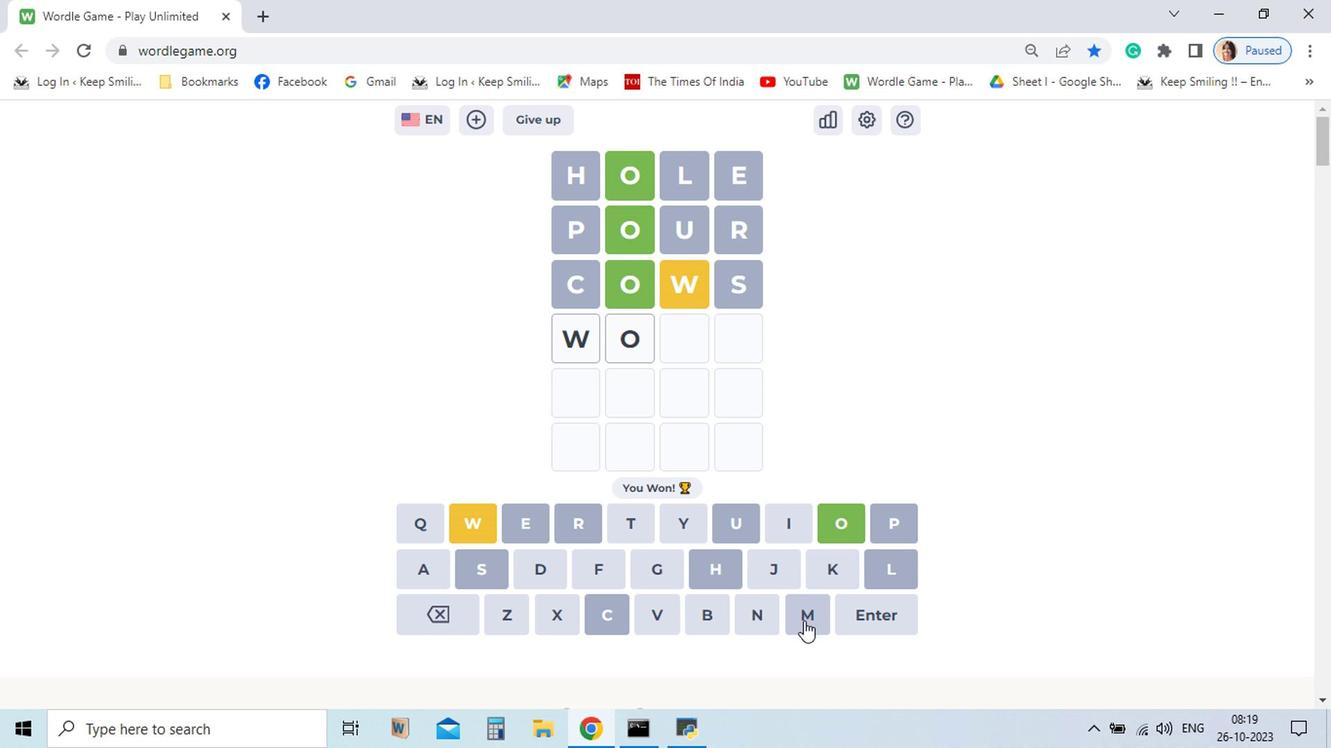 
Action: Mouse pressed left at (751, 620)
Screenshot: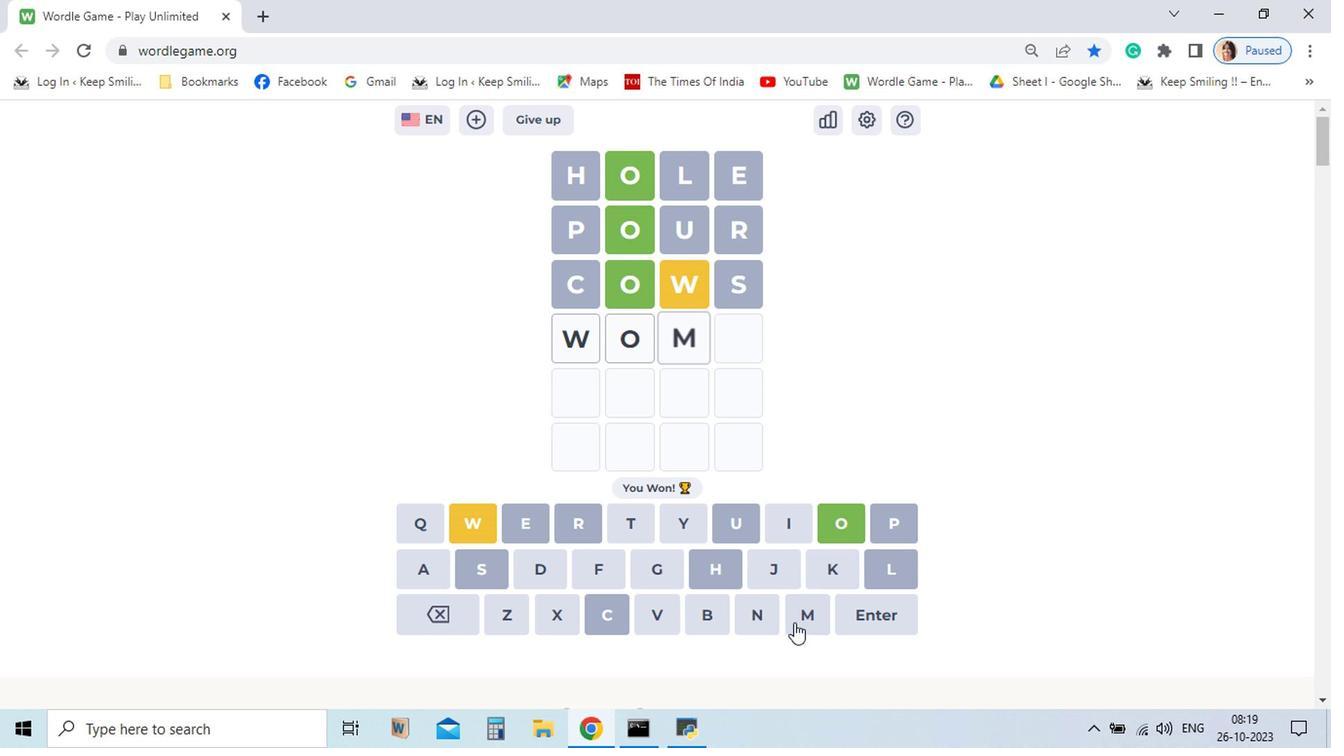 
Action: Mouse moved to (684, 620)
Screenshot: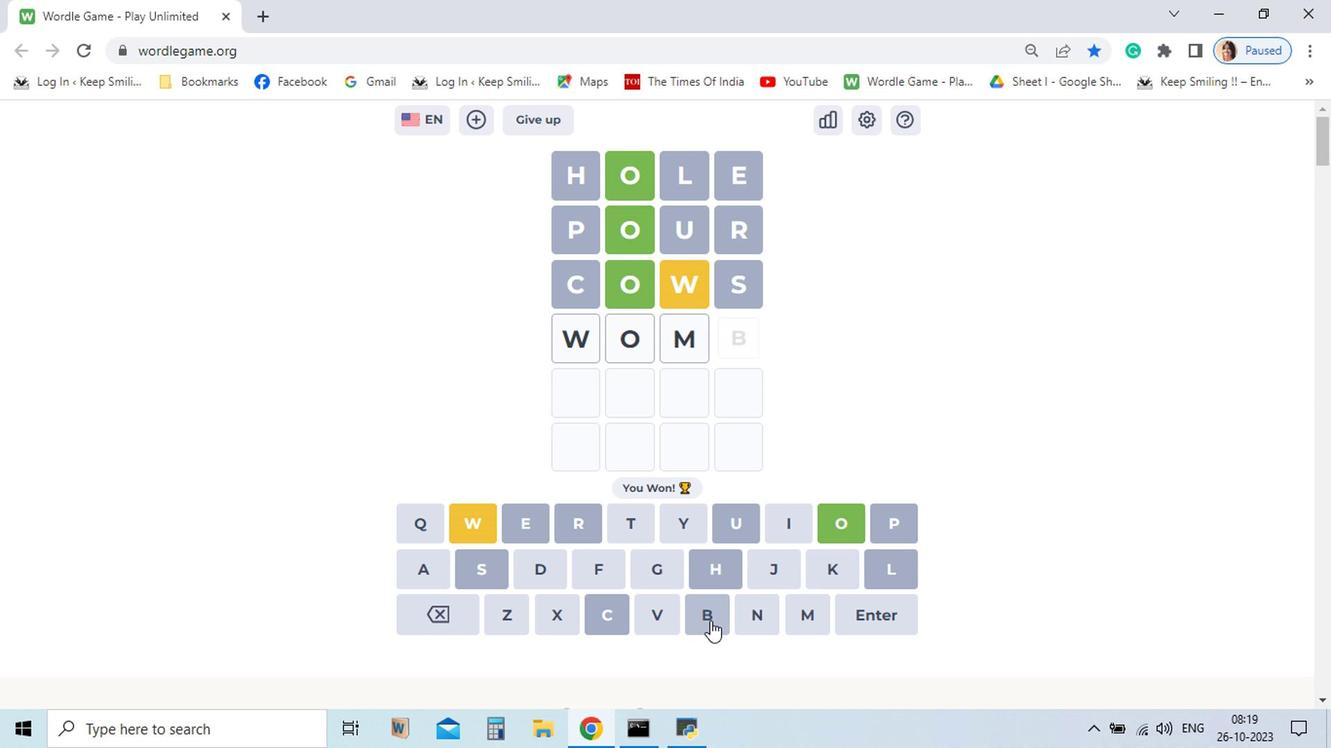 
Action: Mouse pressed left at (684, 620)
Screenshot: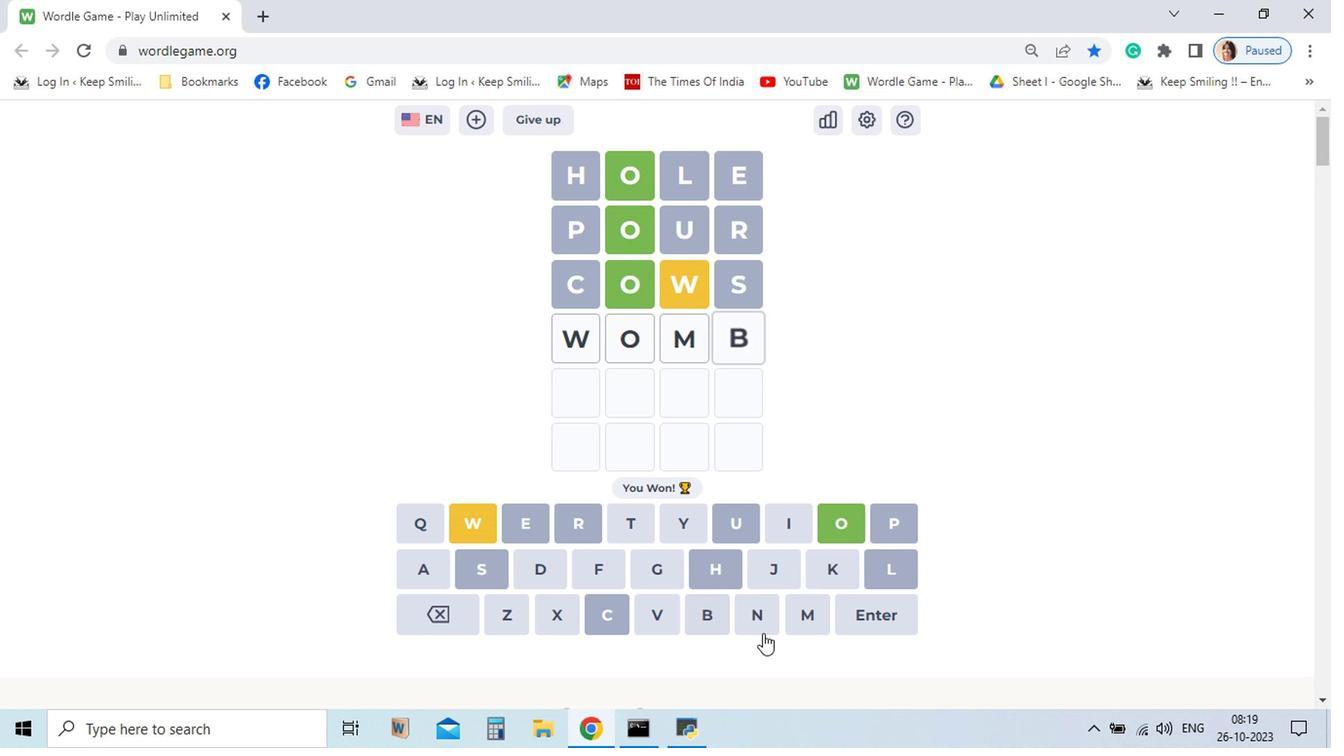 
Action: Mouse moved to (805, 614)
Screenshot: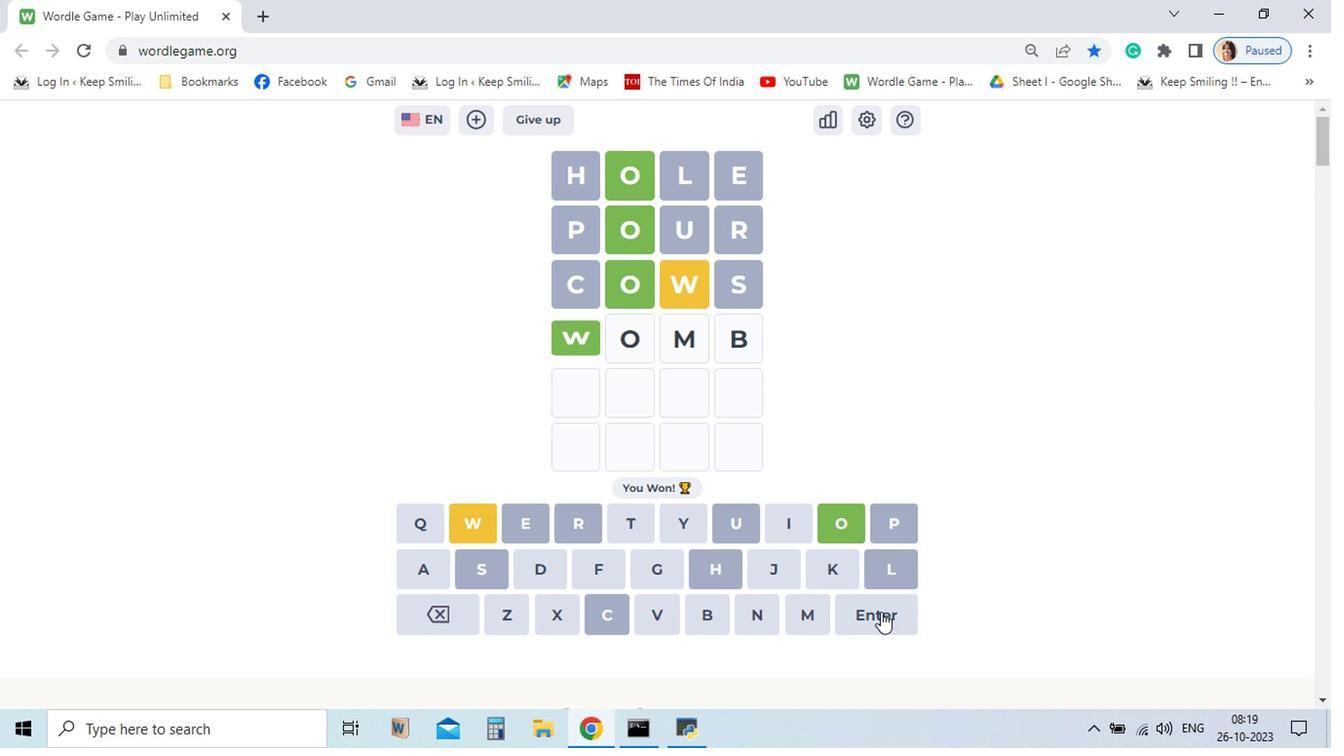 
Action: Mouse pressed left at (805, 614)
Screenshot: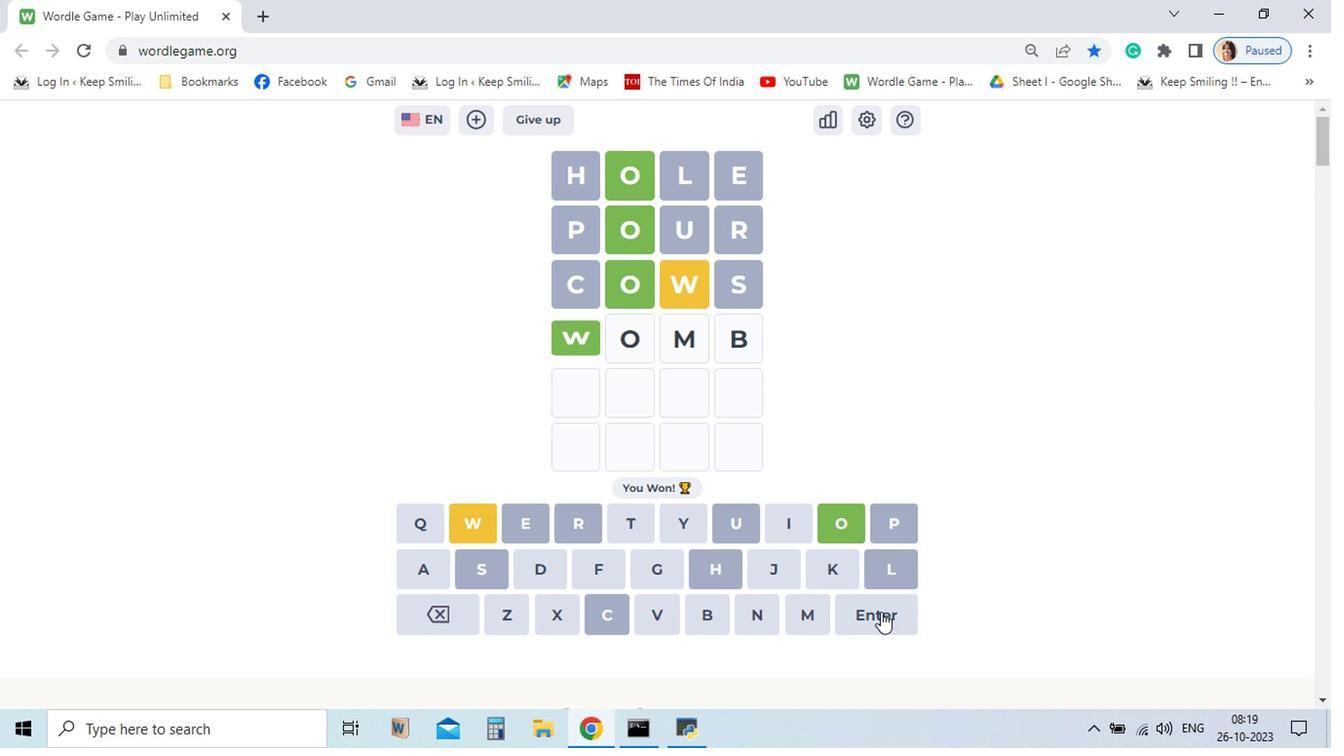 
Action: Mouse moved to (516, 551)
Screenshot: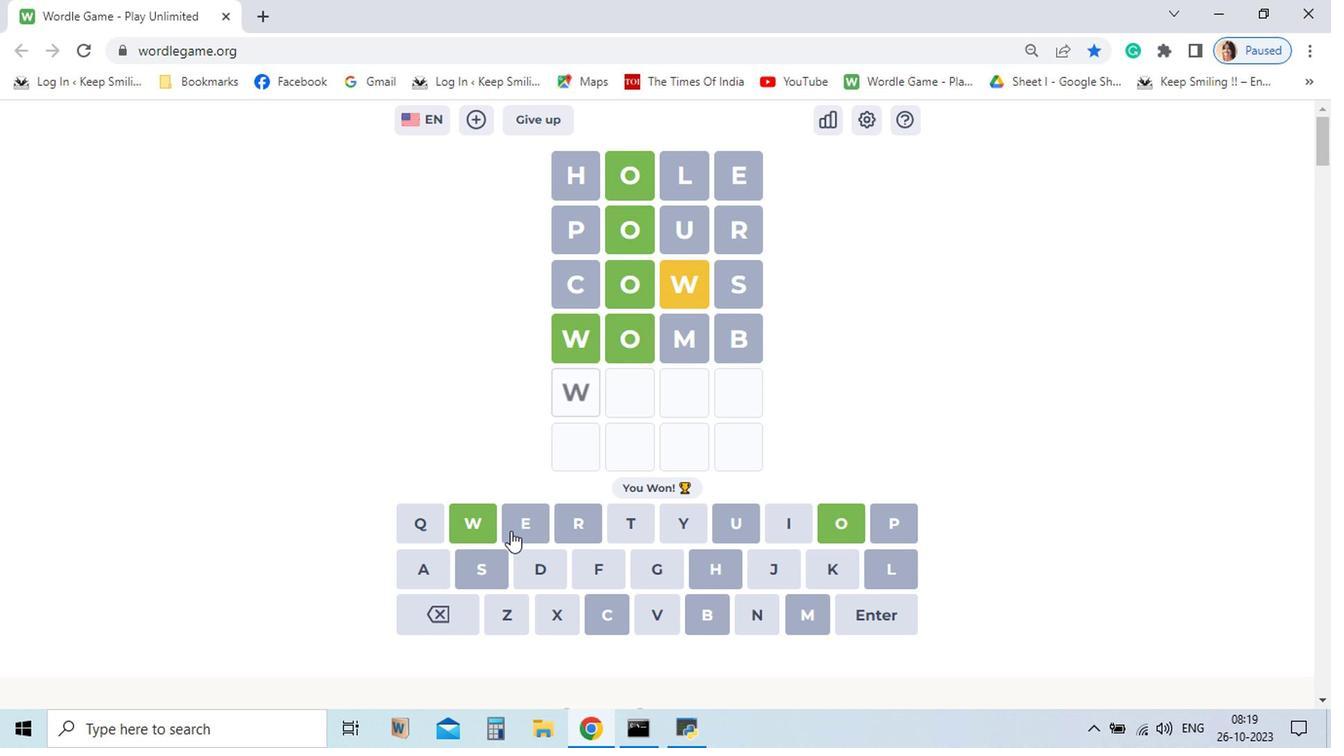 
Action: Mouse pressed left at (516, 551)
Screenshot: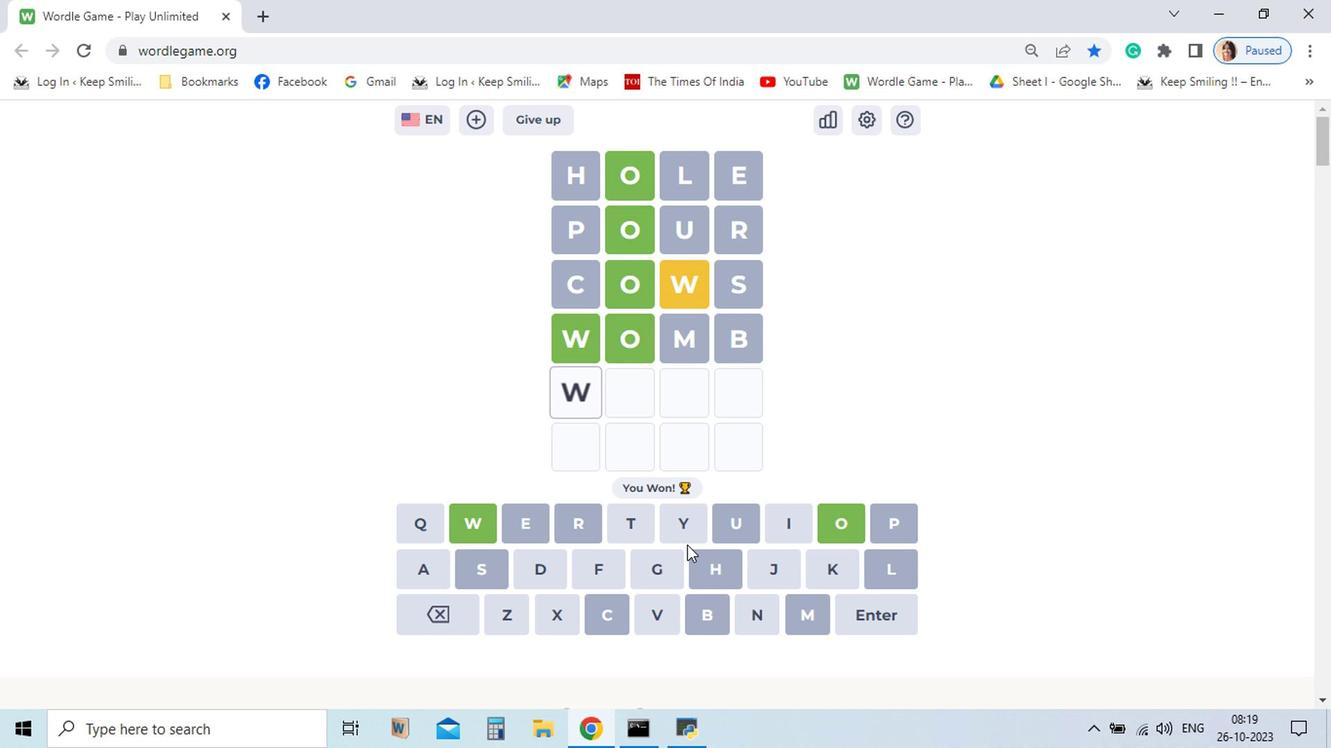 
Action: Mouse moved to (775, 552)
Screenshot: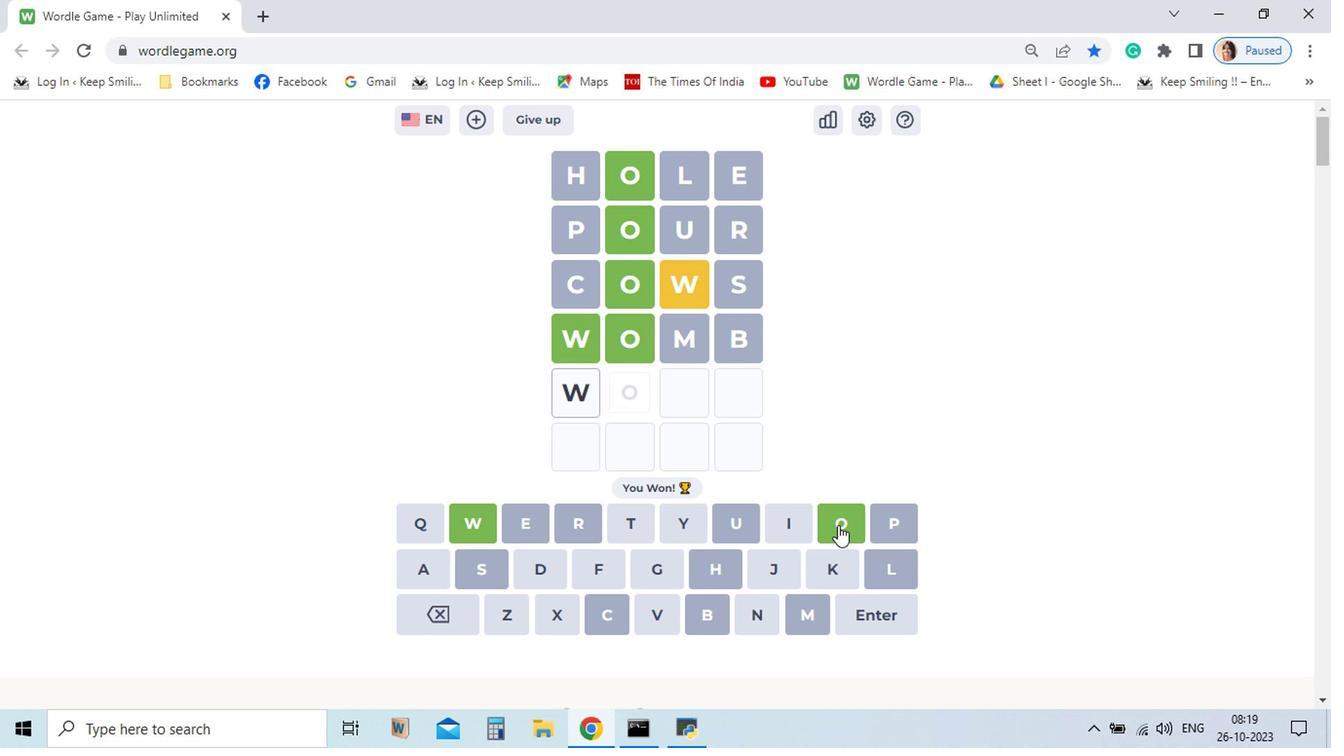 
Action: Mouse pressed left at (775, 552)
Screenshot: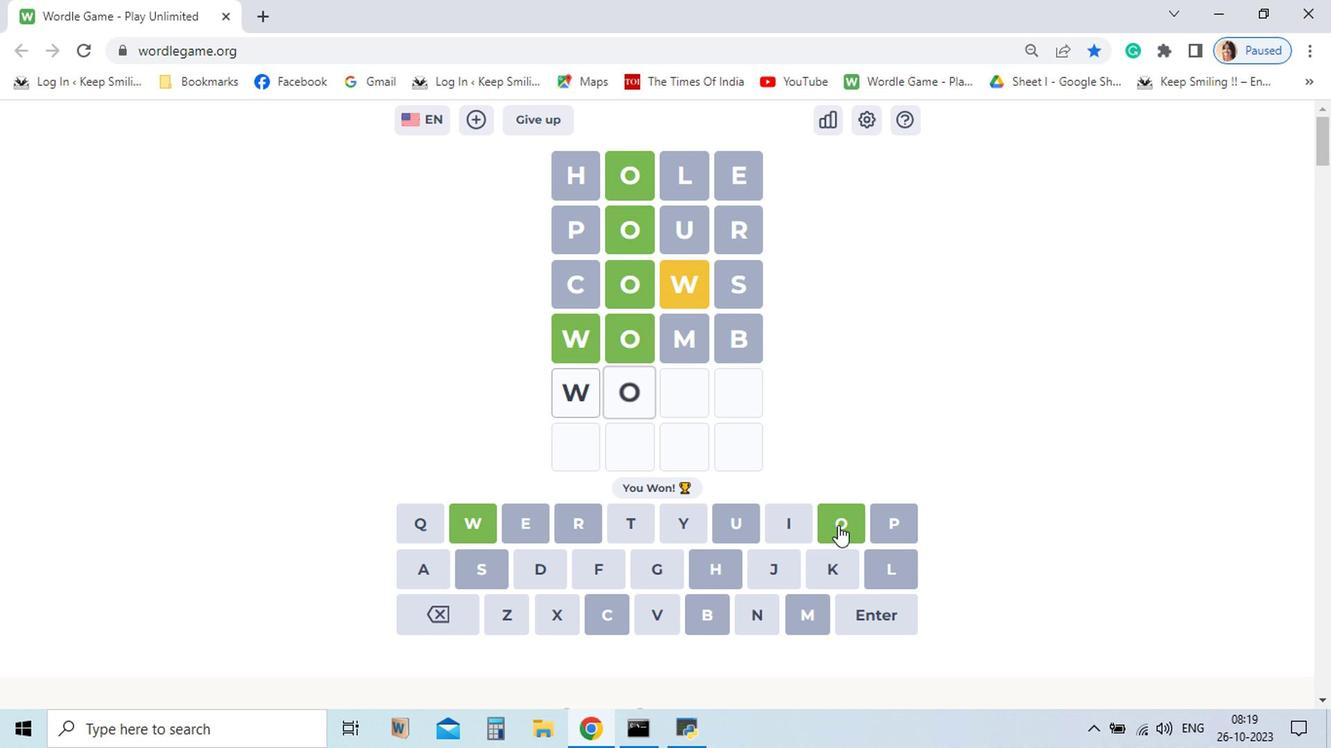 
Action: Mouse pressed left at (775, 552)
Screenshot: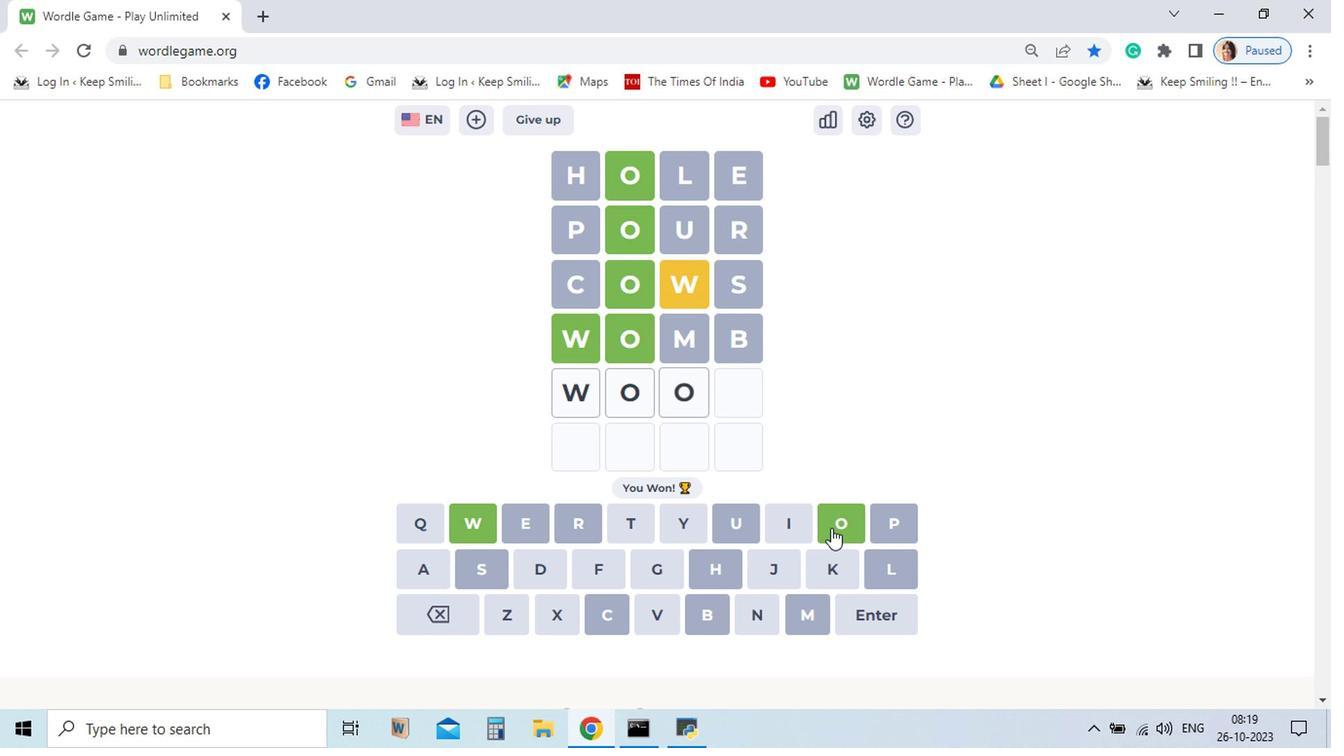 
Action: Mouse moved to (554, 586)
Screenshot: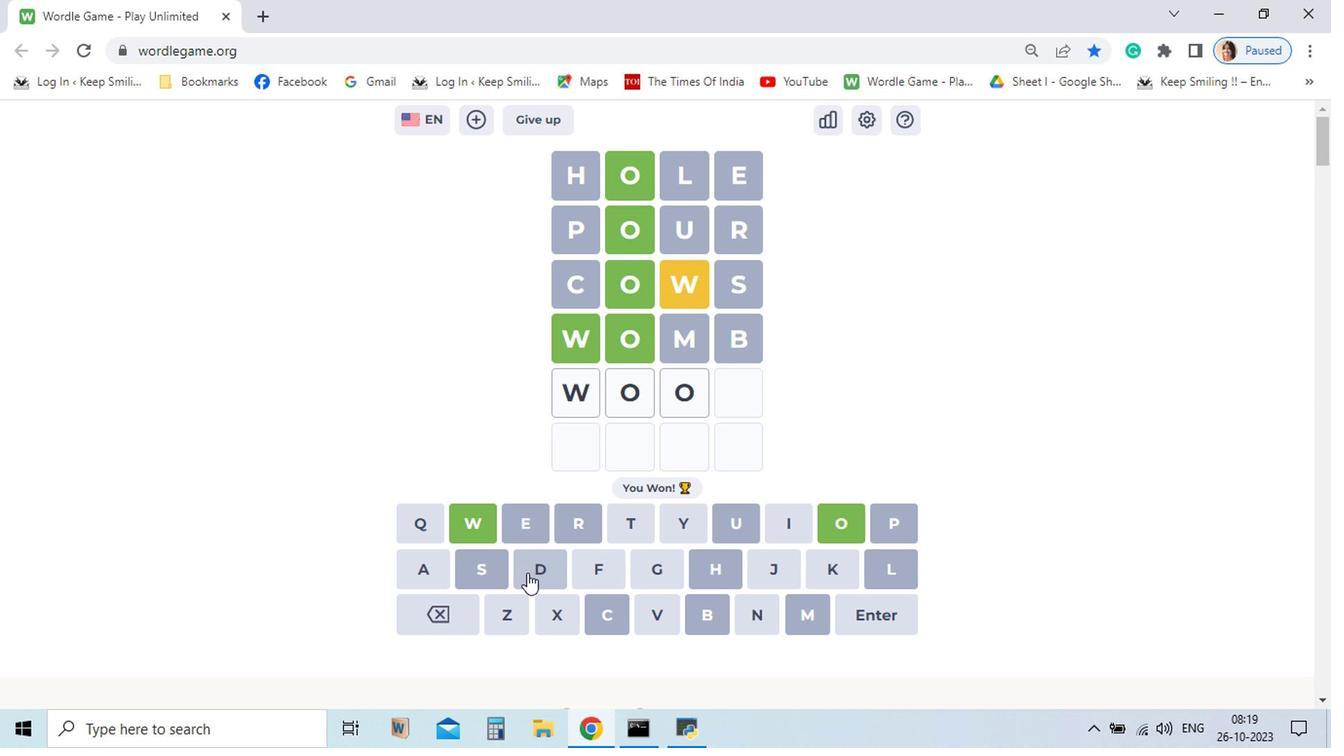 
Action: Mouse pressed left at (554, 586)
Screenshot: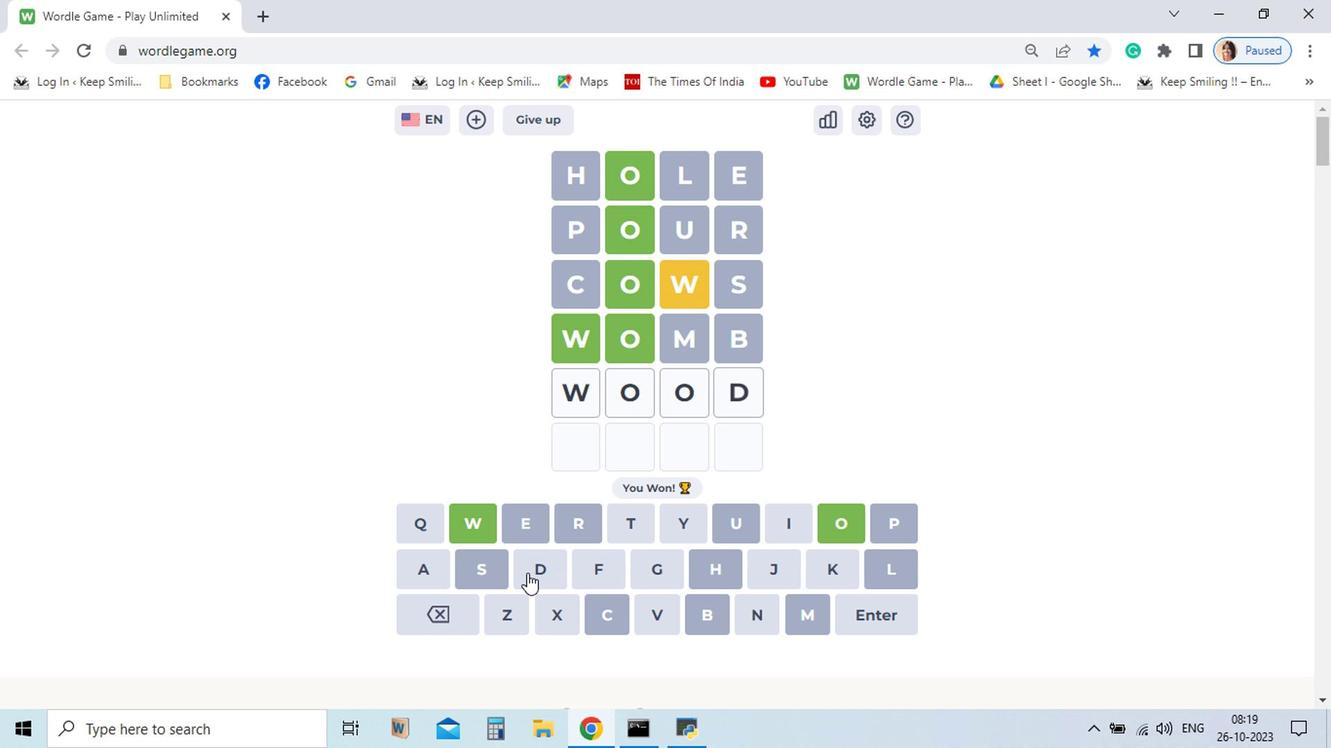 
Action: Mouse moved to (798, 613)
Screenshot: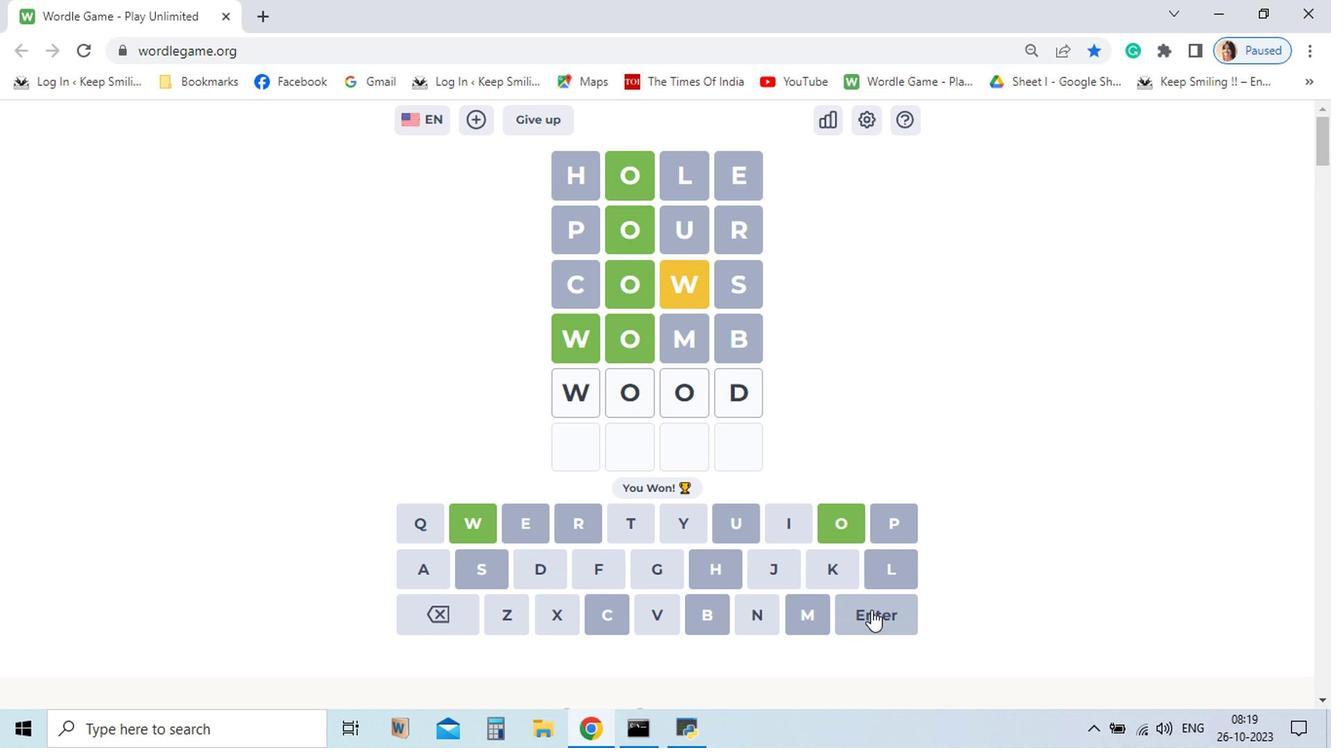 
Action: Mouse pressed left at (798, 613)
Screenshot: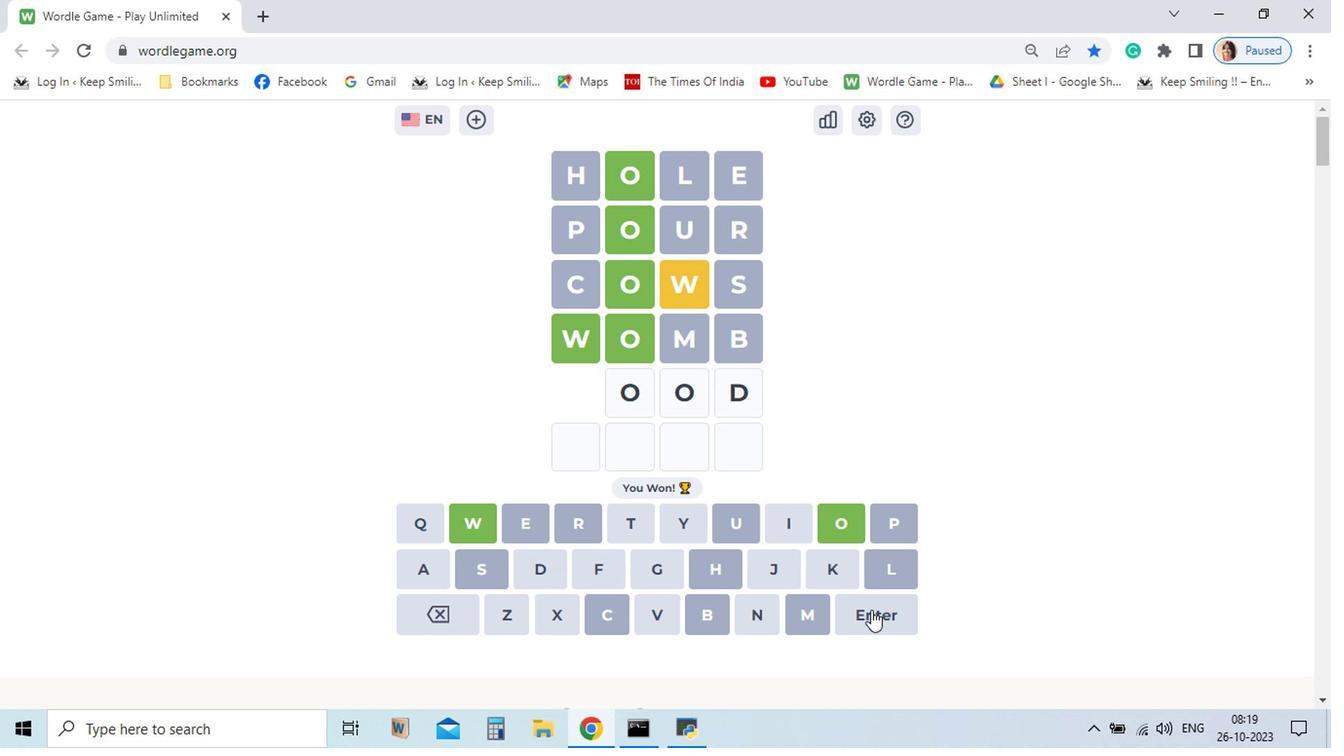 
Action: Mouse moved to (740, 357)
Screenshot: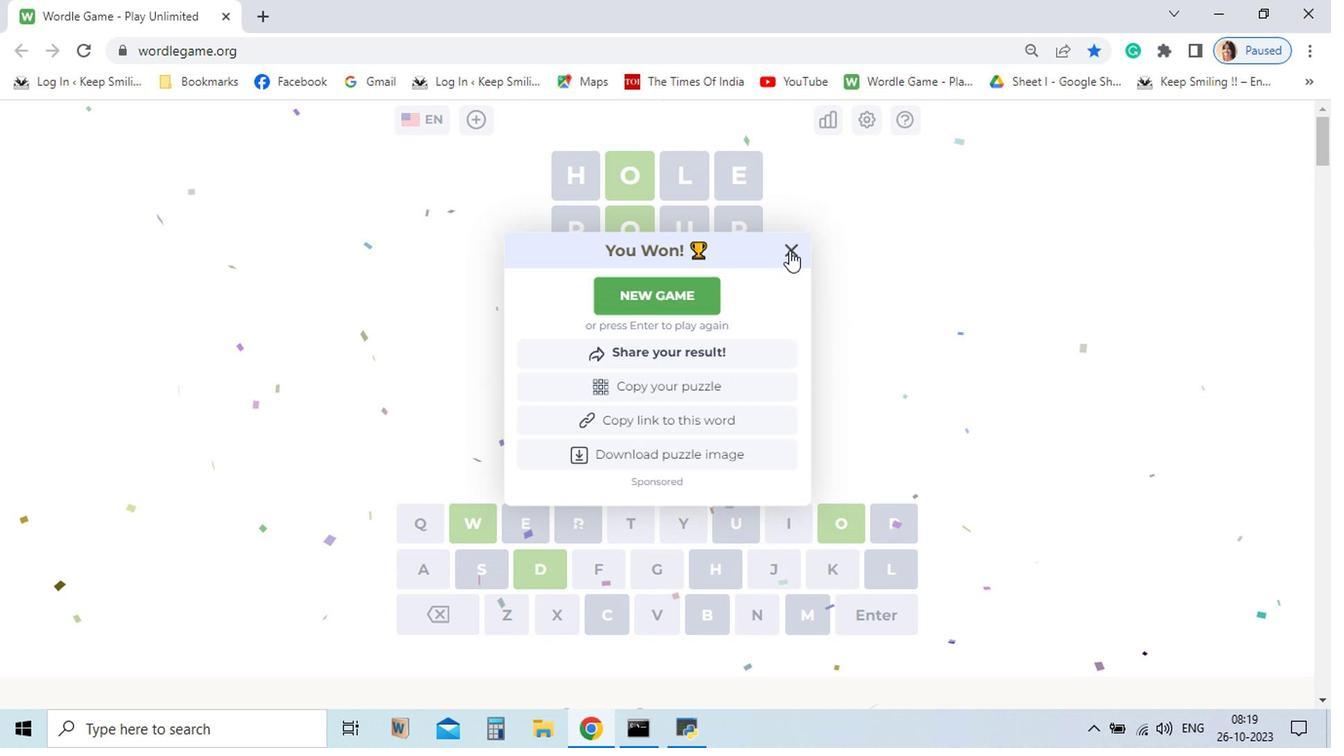 
Action: Mouse pressed left at (740, 357)
Screenshot: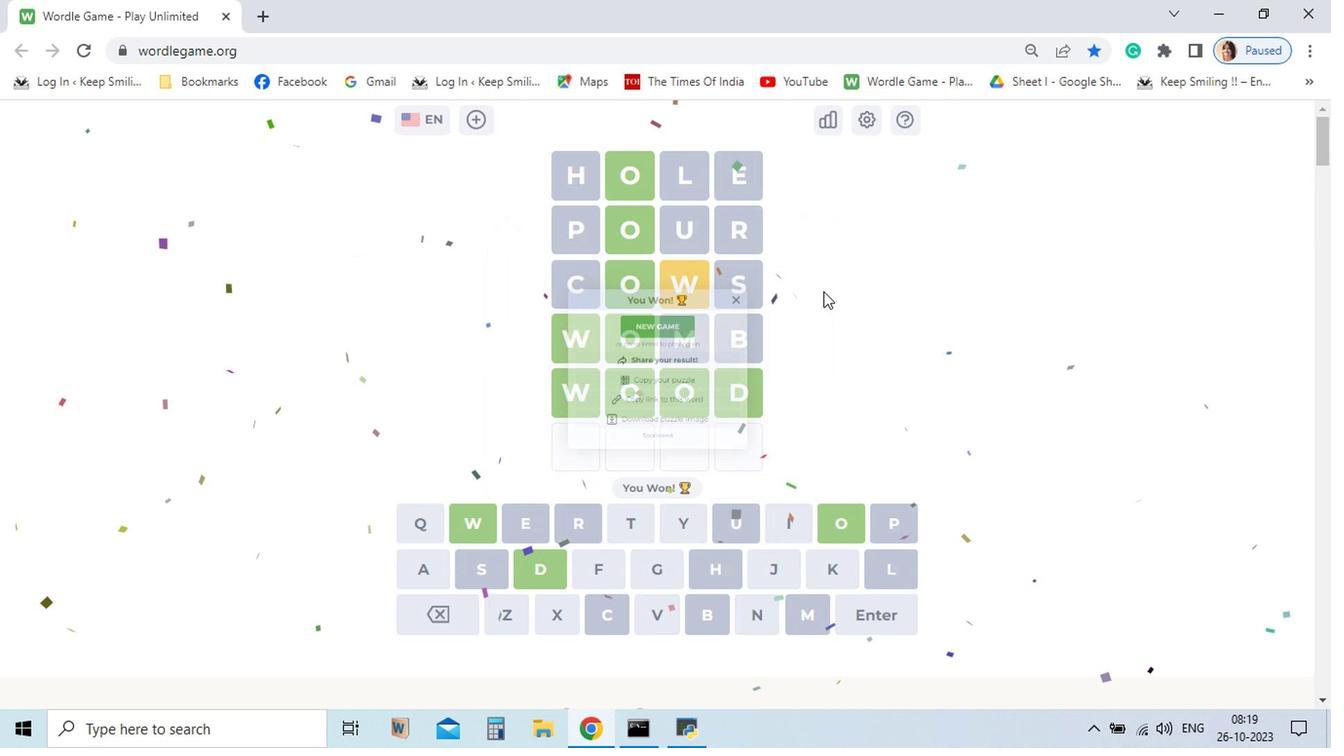 
Action: Mouse moved to (950, 468)
Screenshot: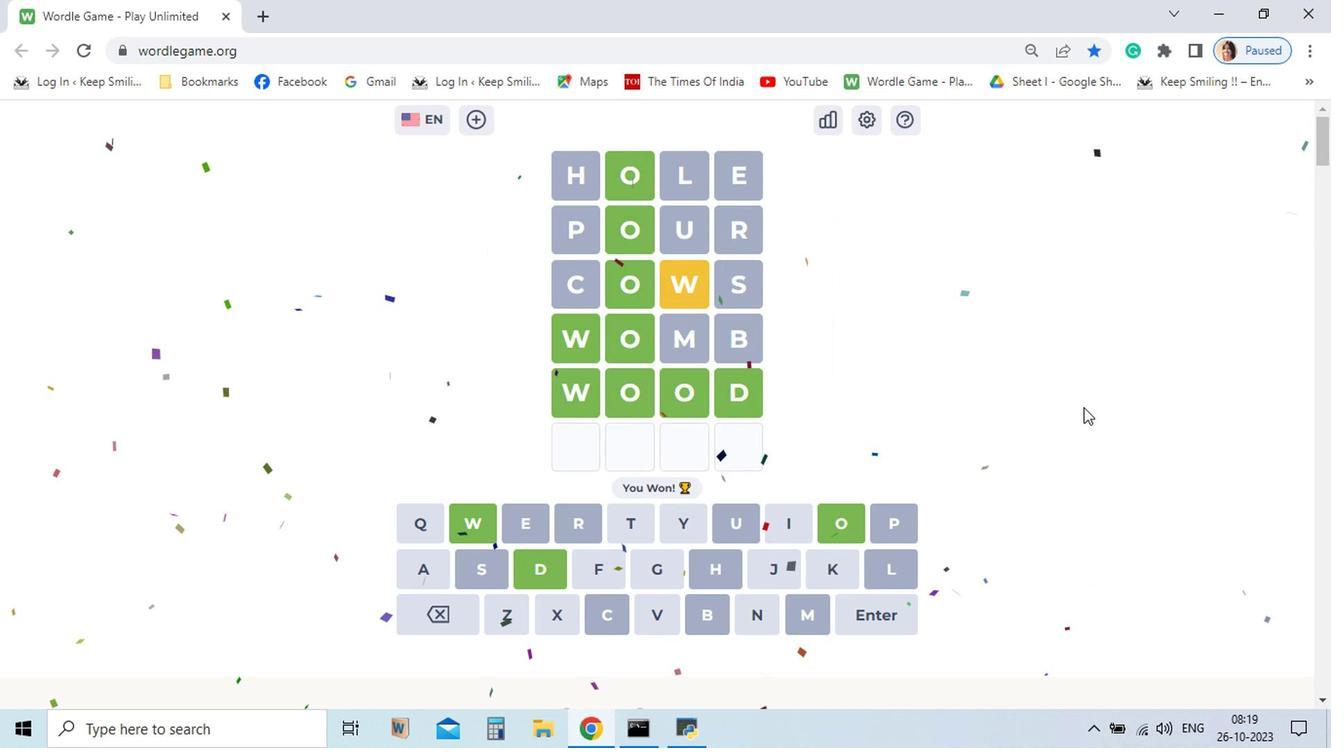 
